 Task: Search one way flight ticket for 3 adults, 3 children in premium economy from Tinian Island: Tinian International Airport (west Tinian) to Greensboro: Piedmont Triad International Airport on 5-1-2023. Choice of flights is Westjet. Number of bags: 1 carry on bag. Price is upto 74000. Outbound departure time preference is 8:45.
Action: Mouse moved to (245, 430)
Screenshot: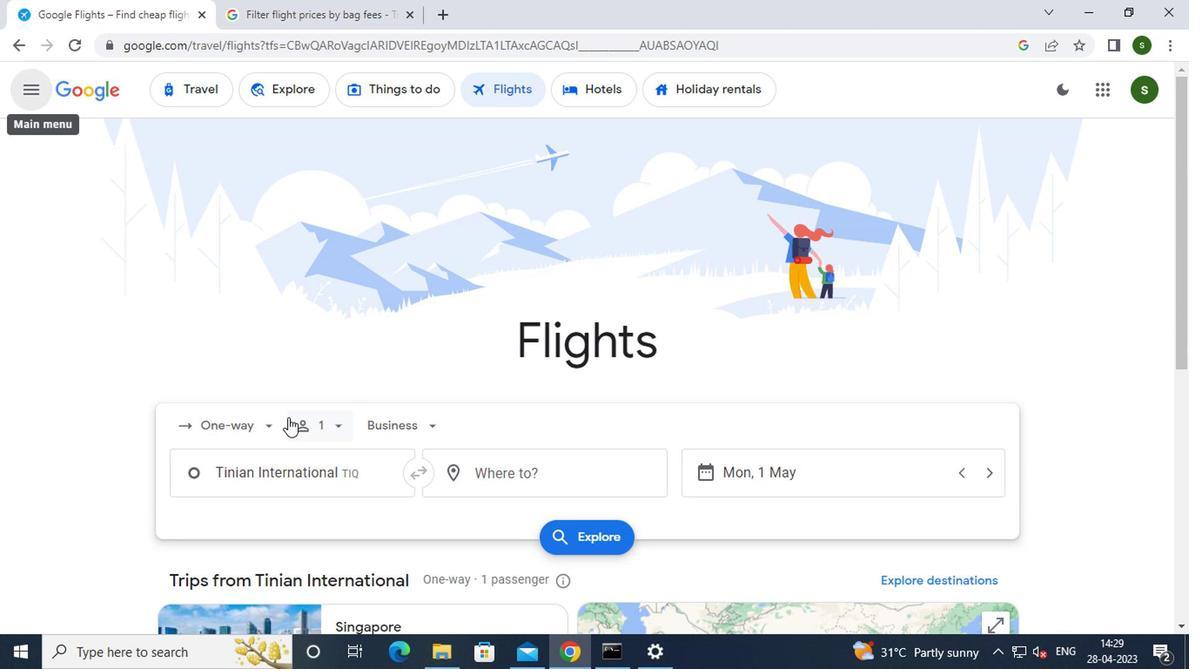 
Action: Mouse pressed left at (245, 430)
Screenshot: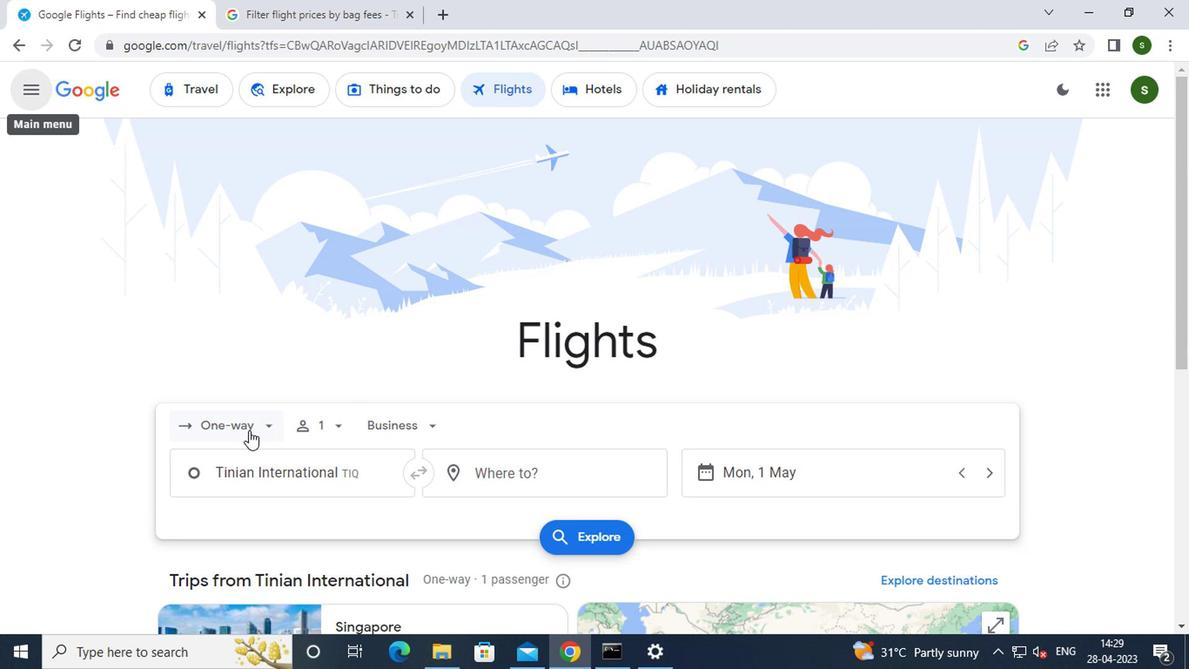
Action: Mouse moved to (256, 501)
Screenshot: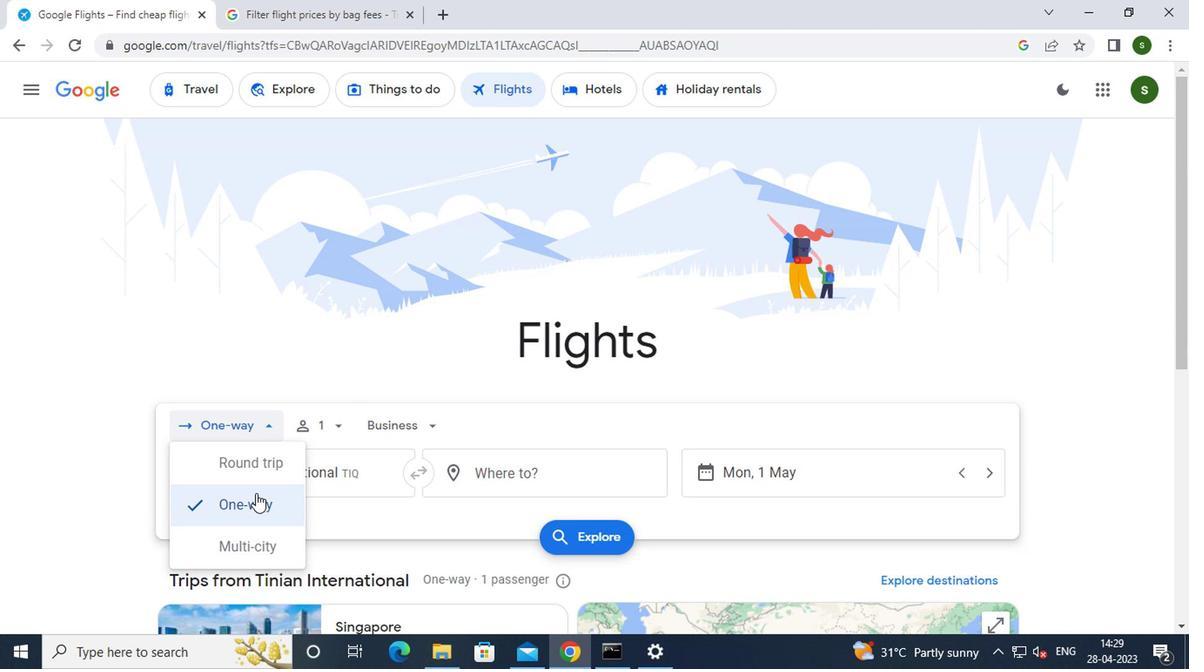 
Action: Mouse pressed left at (256, 501)
Screenshot: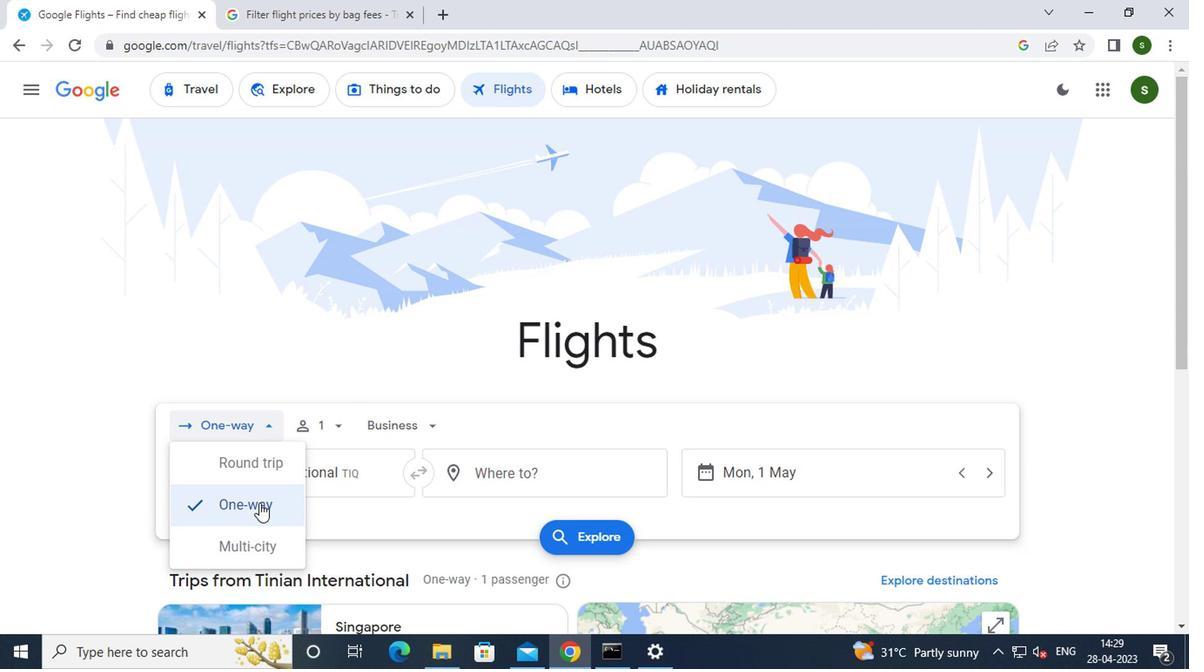 
Action: Mouse moved to (333, 421)
Screenshot: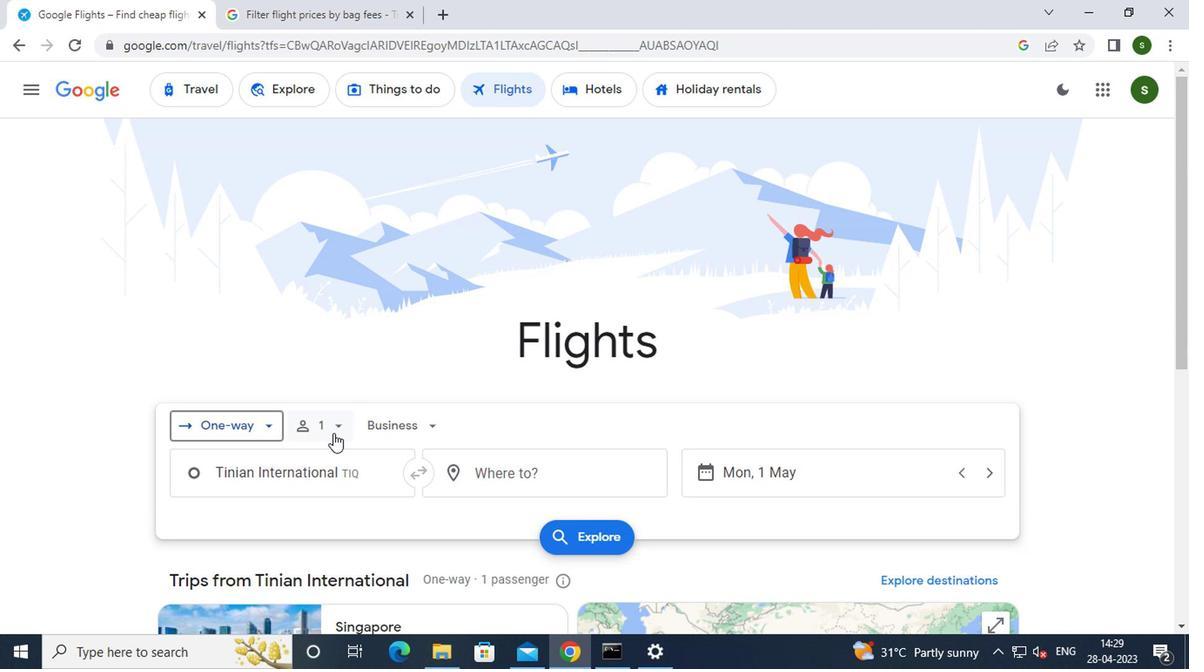 
Action: Mouse pressed left at (333, 421)
Screenshot: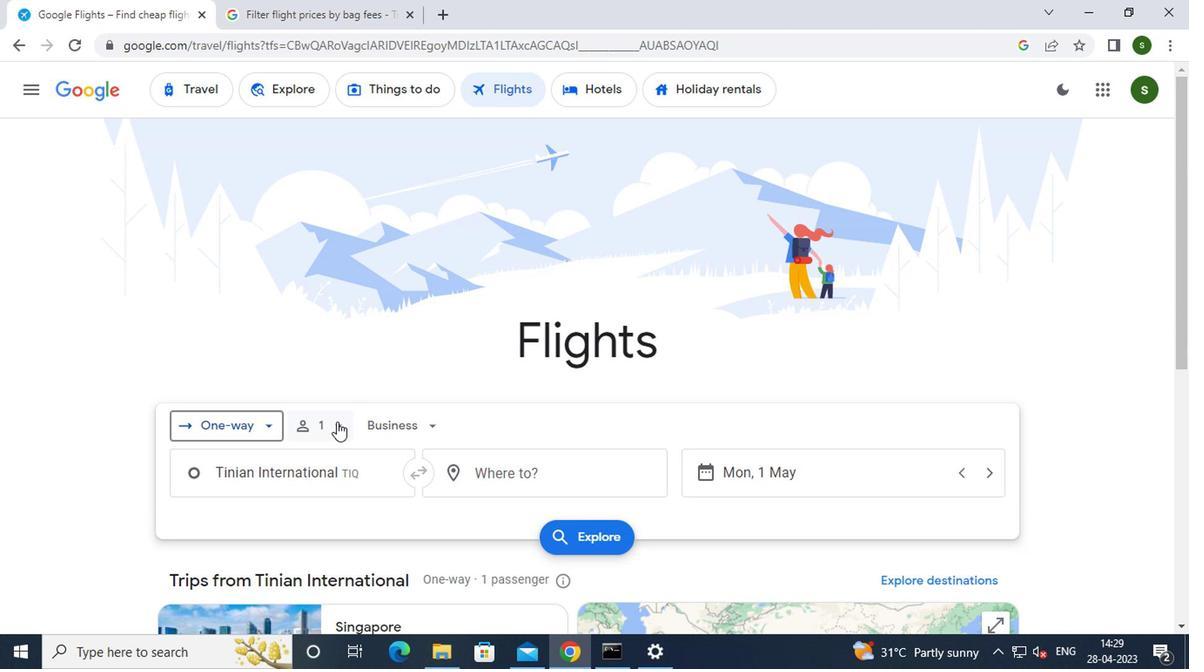 
Action: Mouse moved to (470, 465)
Screenshot: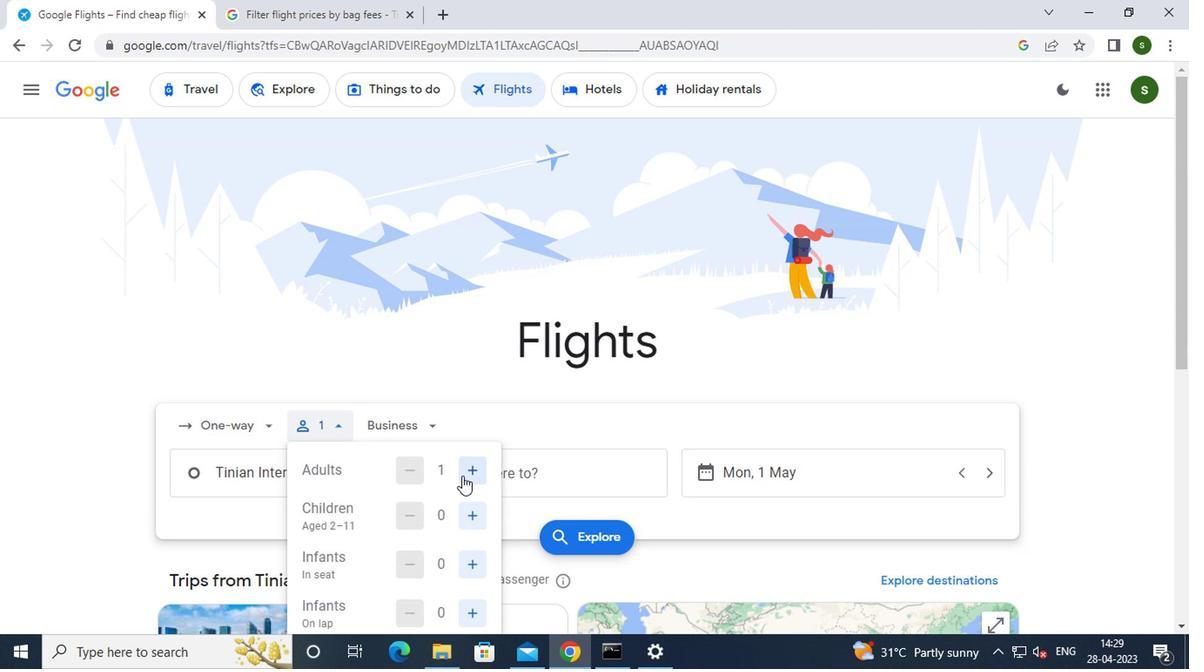 
Action: Mouse pressed left at (470, 465)
Screenshot: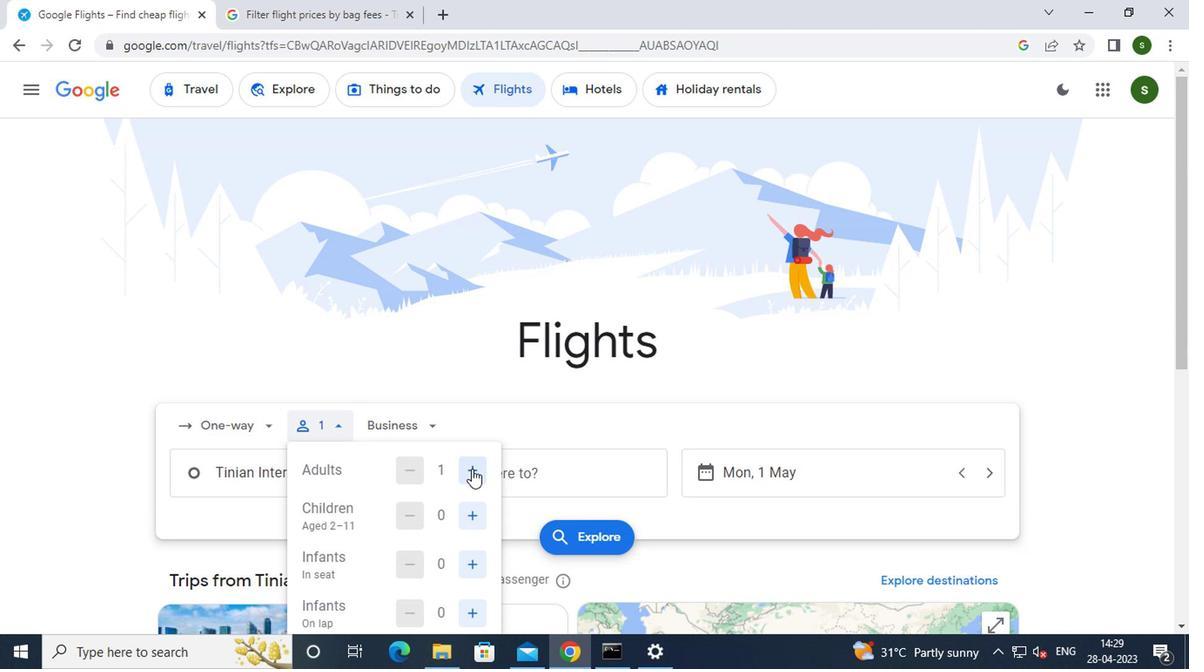 
Action: Mouse pressed left at (470, 465)
Screenshot: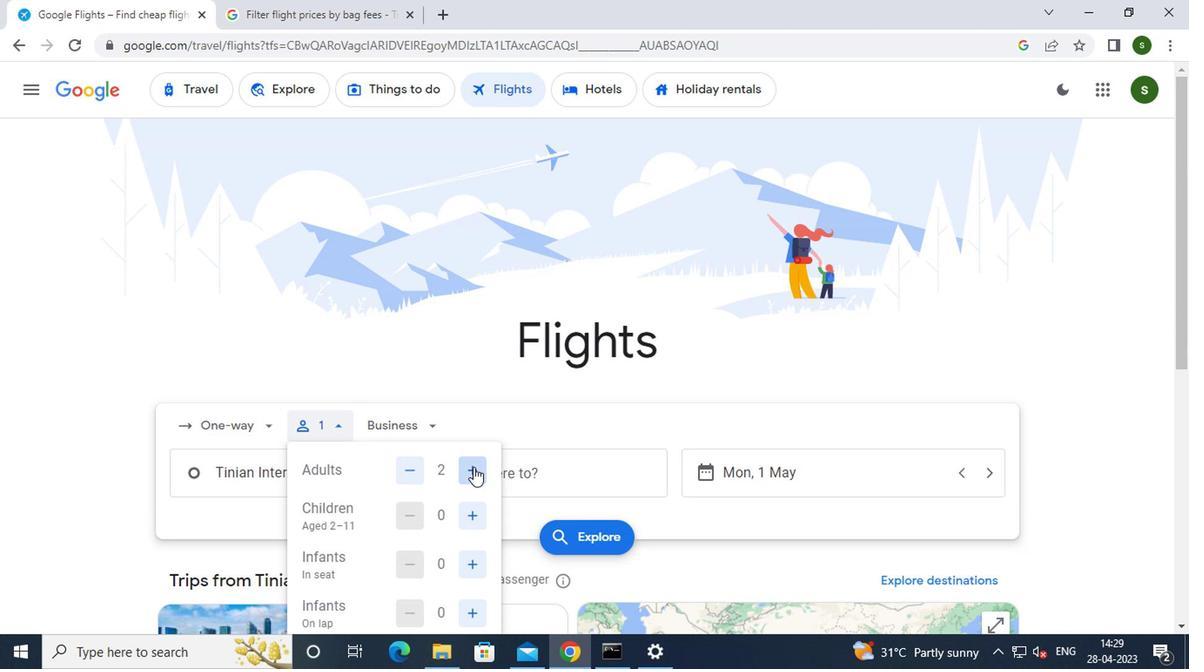 
Action: Mouse moved to (466, 509)
Screenshot: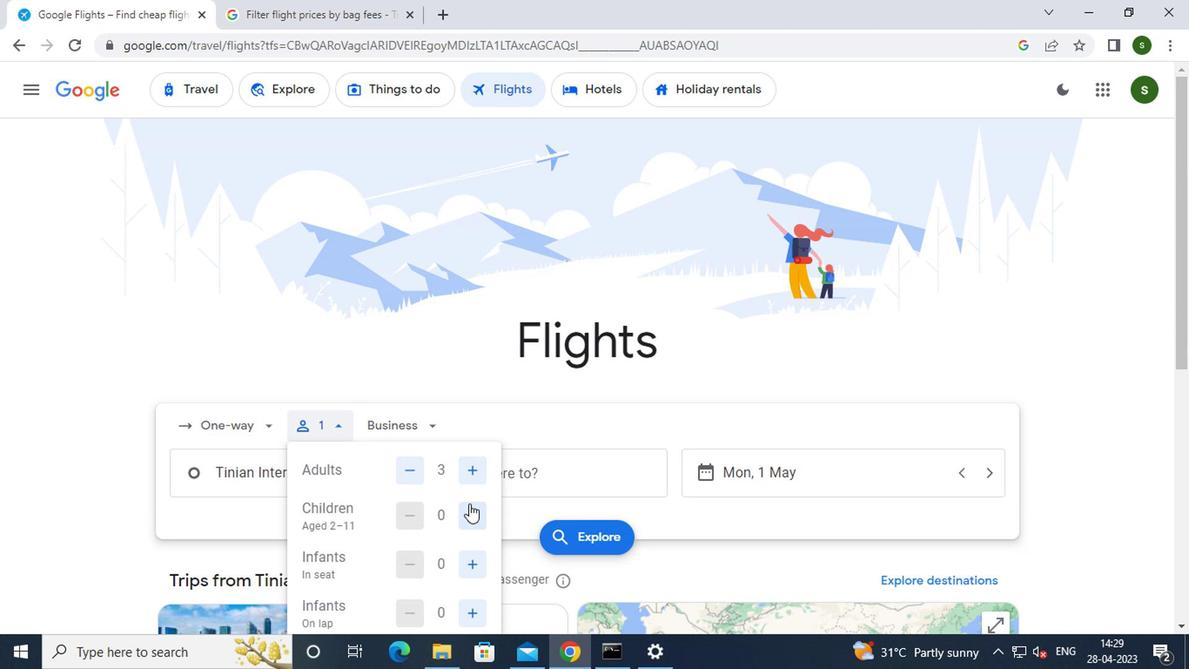 
Action: Mouse pressed left at (466, 509)
Screenshot: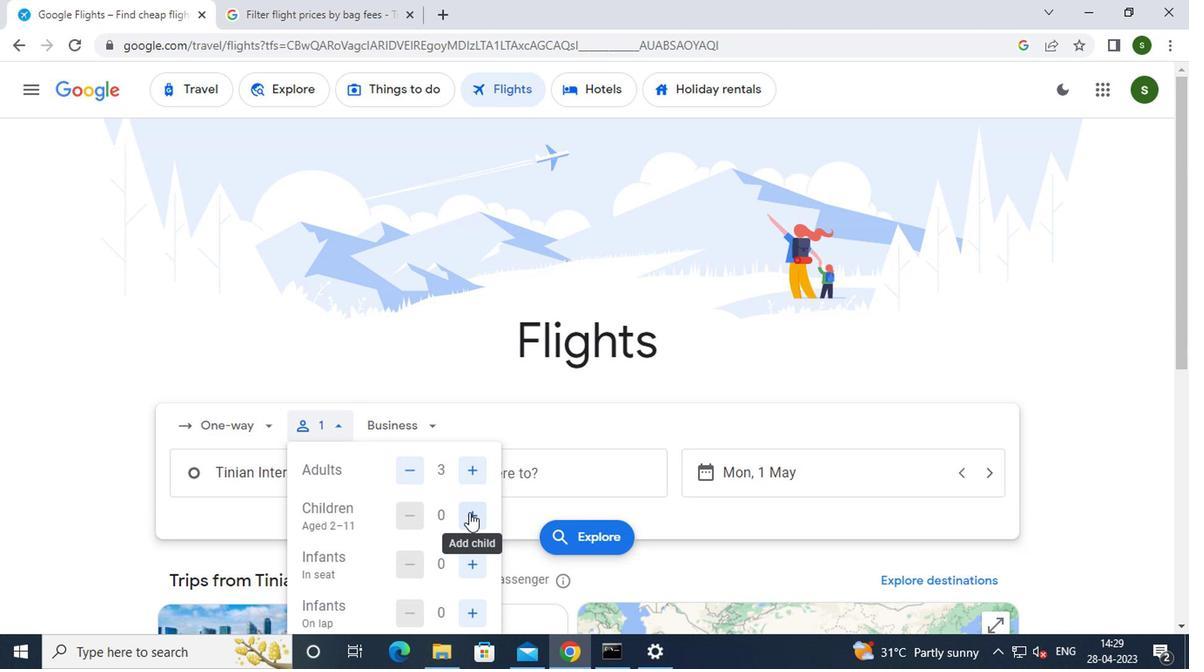 
Action: Mouse pressed left at (466, 509)
Screenshot: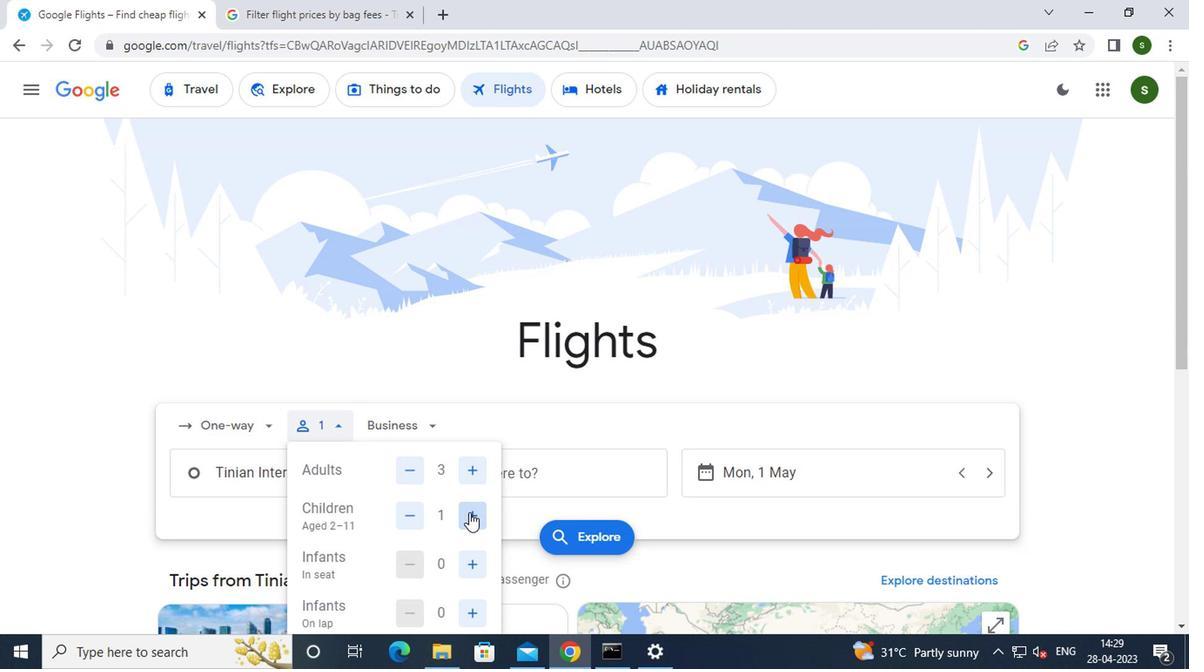 
Action: Mouse pressed left at (466, 509)
Screenshot: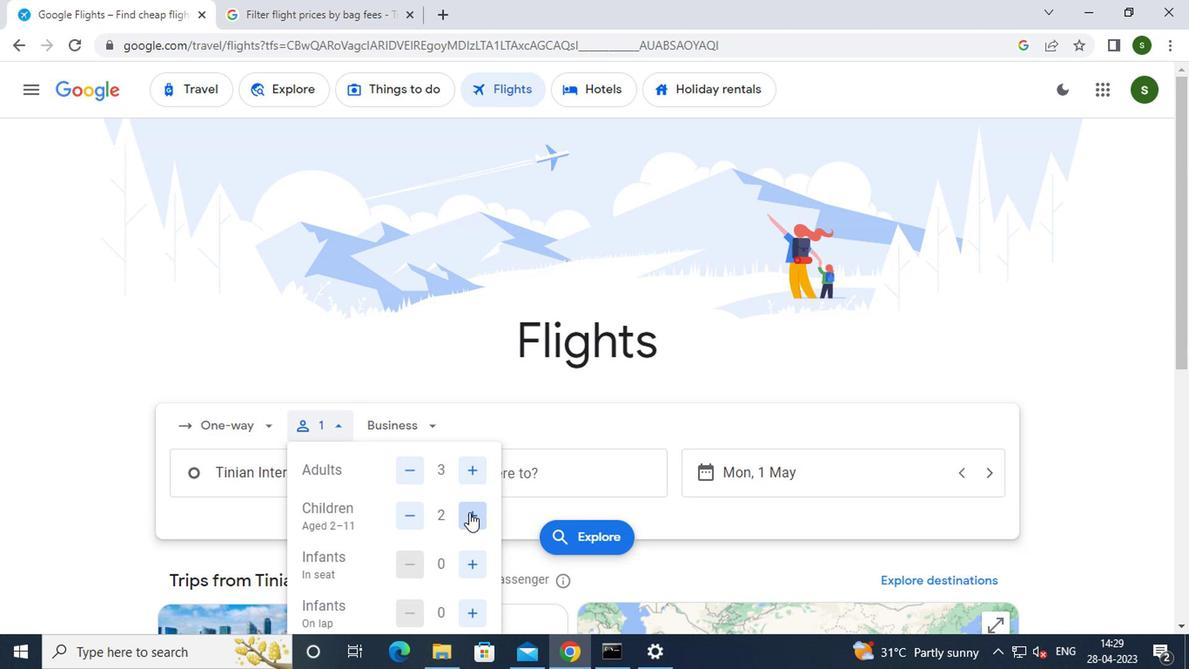 
Action: Mouse moved to (432, 422)
Screenshot: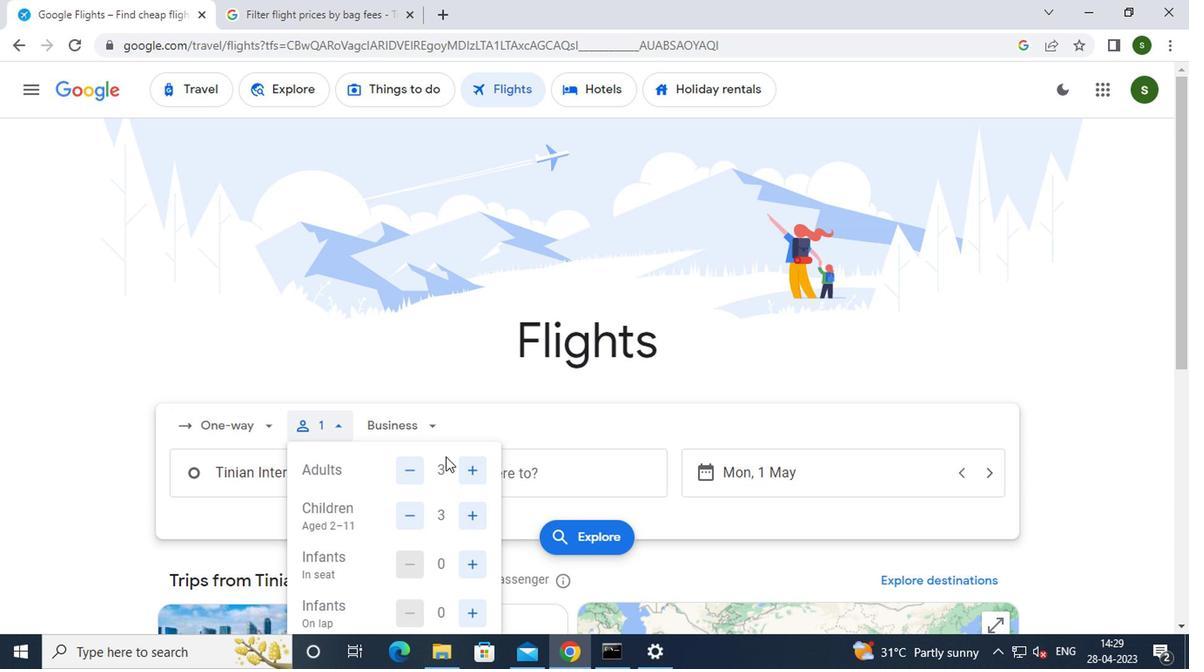 
Action: Mouse pressed left at (432, 422)
Screenshot: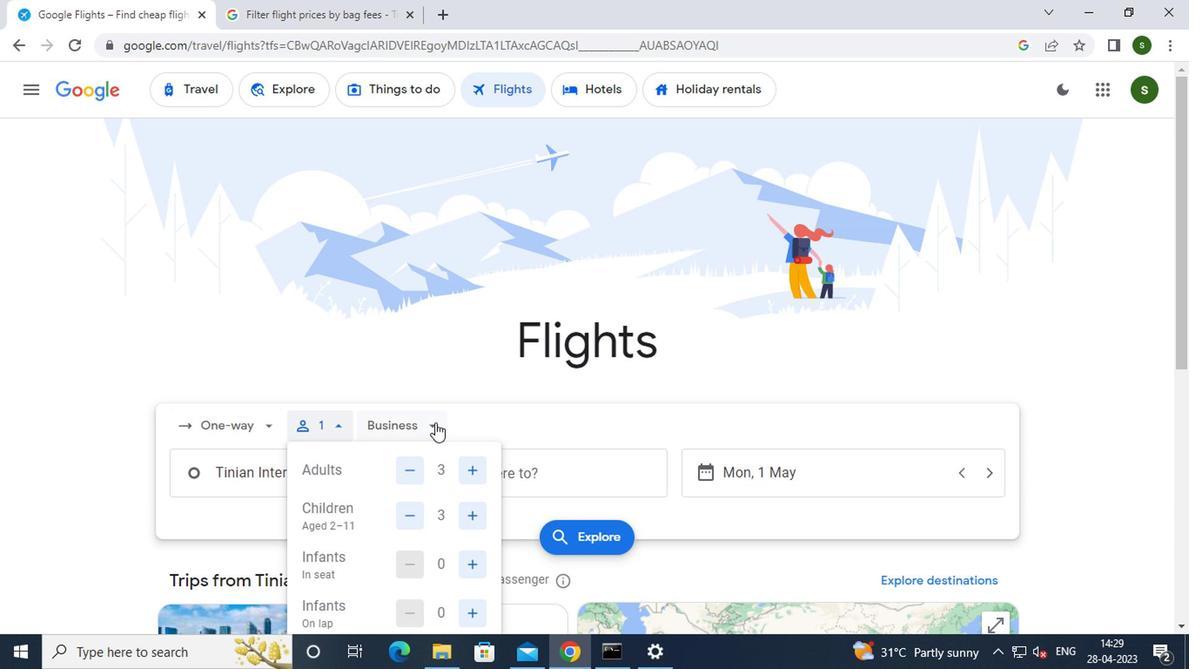 
Action: Mouse moved to (458, 496)
Screenshot: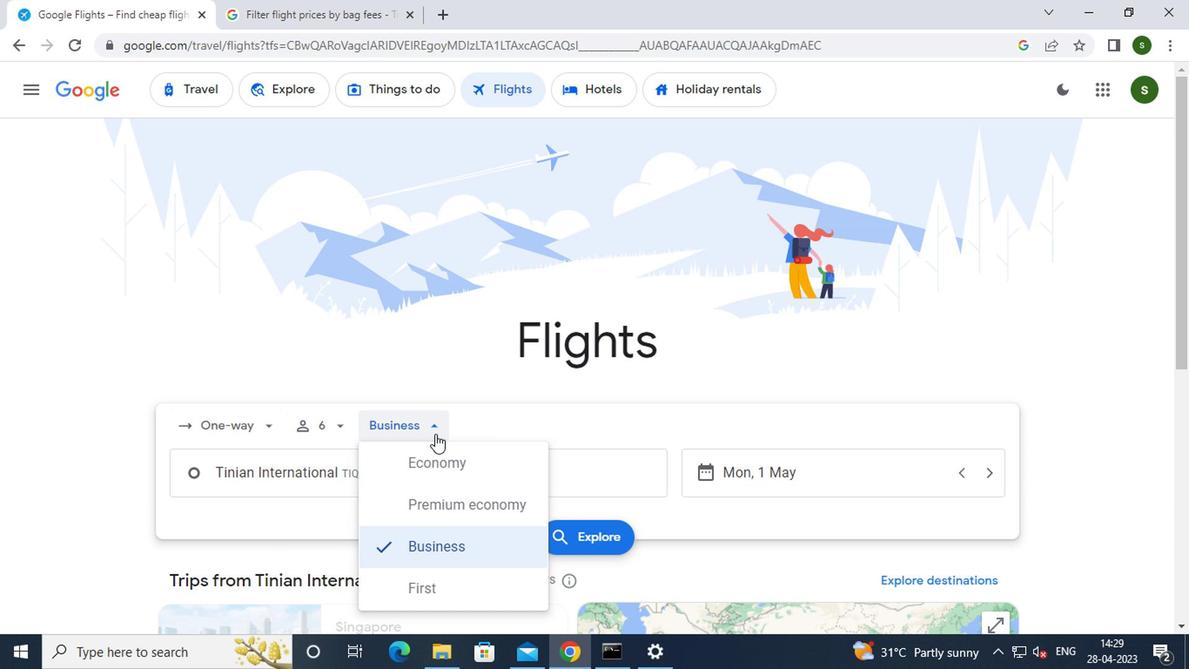 
Action: Mouse pressed left at (458, 496)
Screenshot: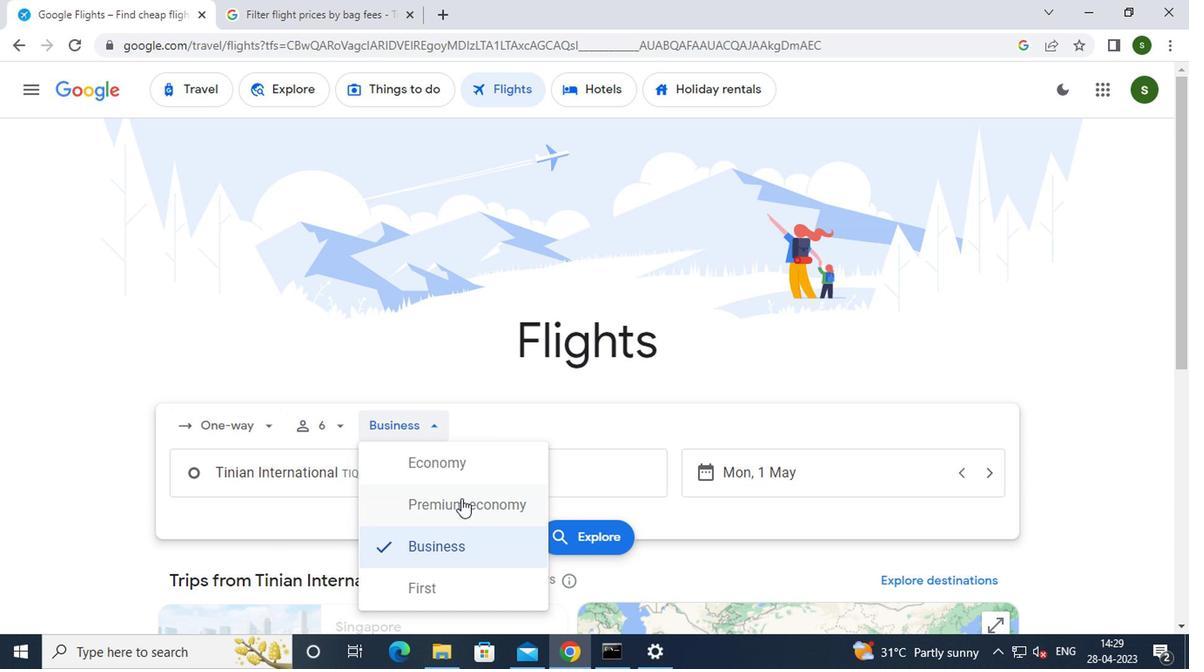 
Action: Mouse moved to (358, 472)
Screenshot: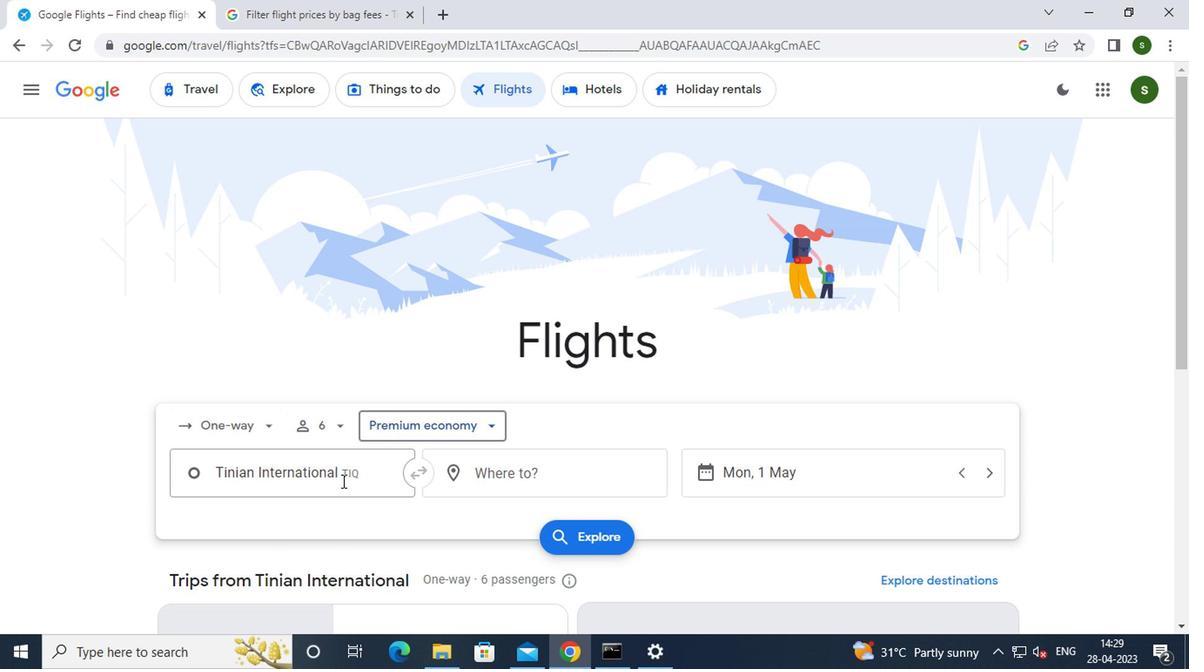 
Action: Mouse pressed left at (358, 472)
Screenshot: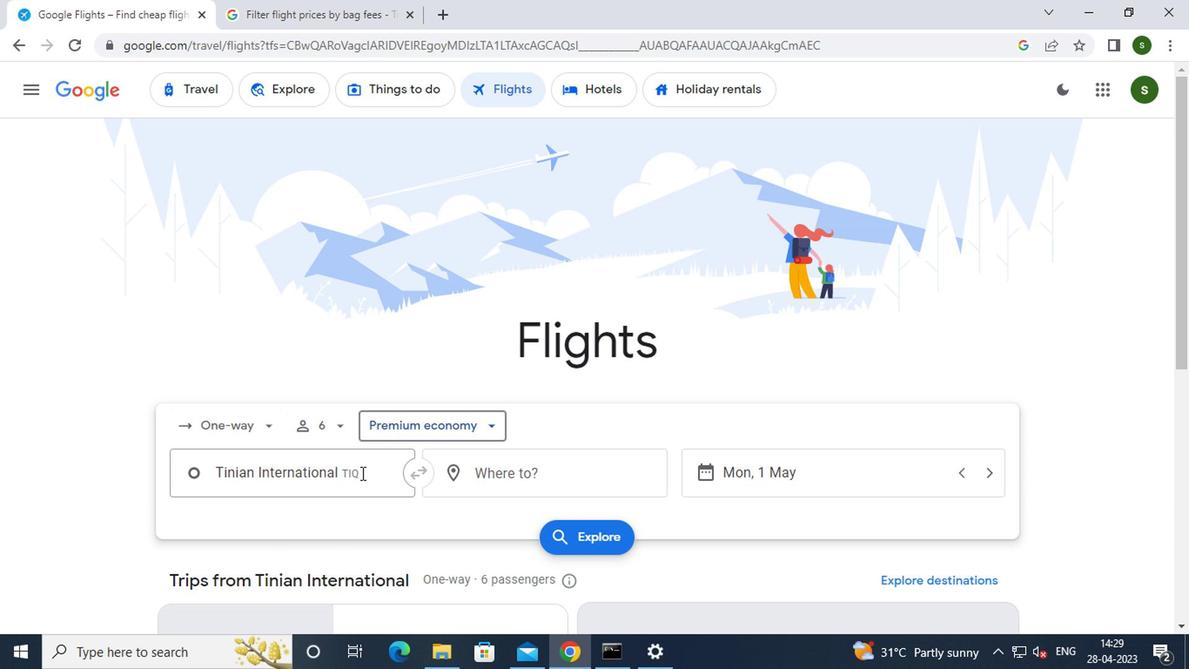 
Action: Key pressed <Key.backspace><Key.caps_lock>t<Key.caps_lock>i
Screenshot: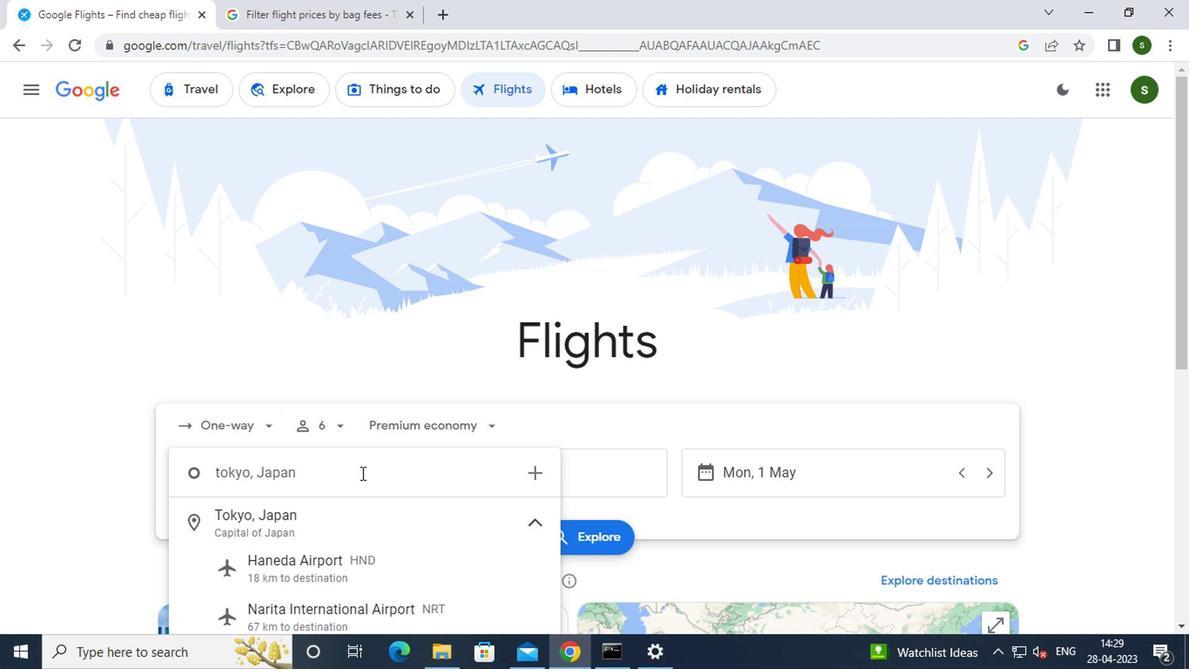 
Action: Mouse moved to (353, 510)
Screenshot: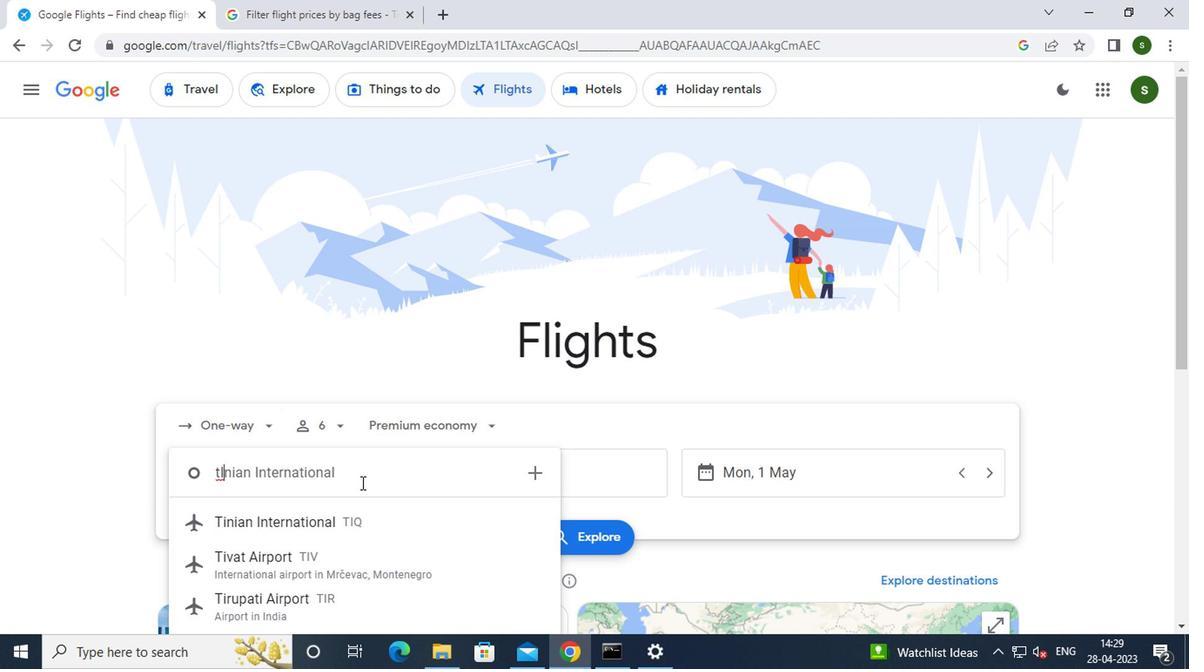 
Action: Mouse pressed left at (353, 510)
Screenshot: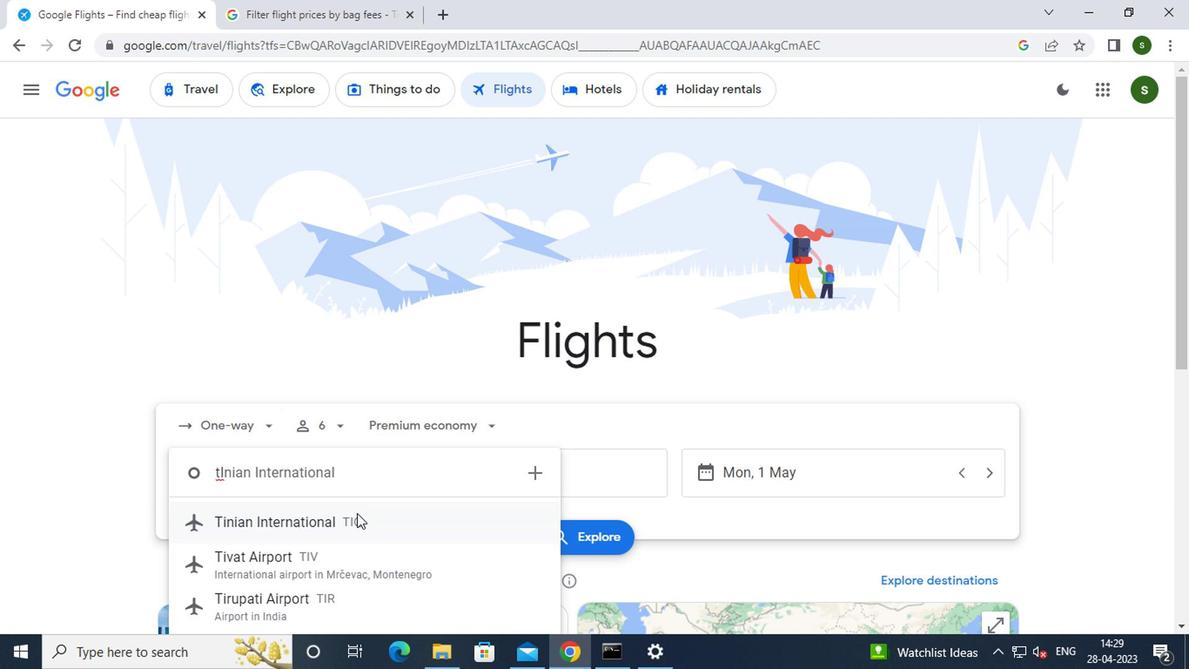 
Action: Mouse moved to (460, 472)
Screenshot: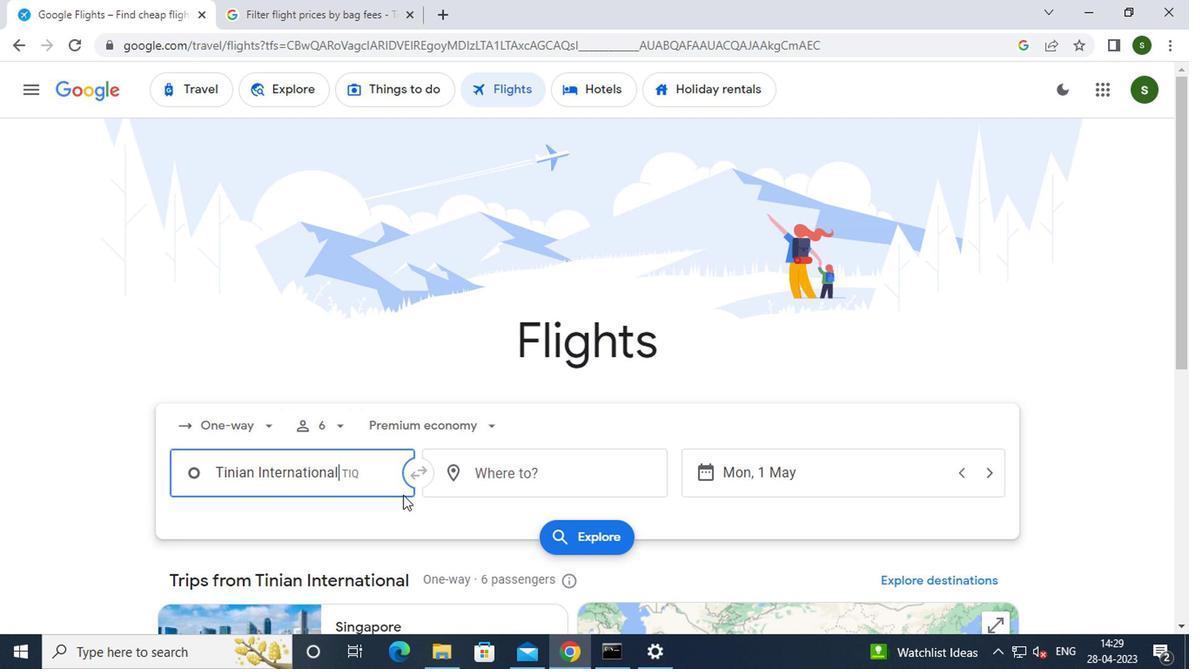 
Action: Mouse pressed left at (460, 472)
Screenshot: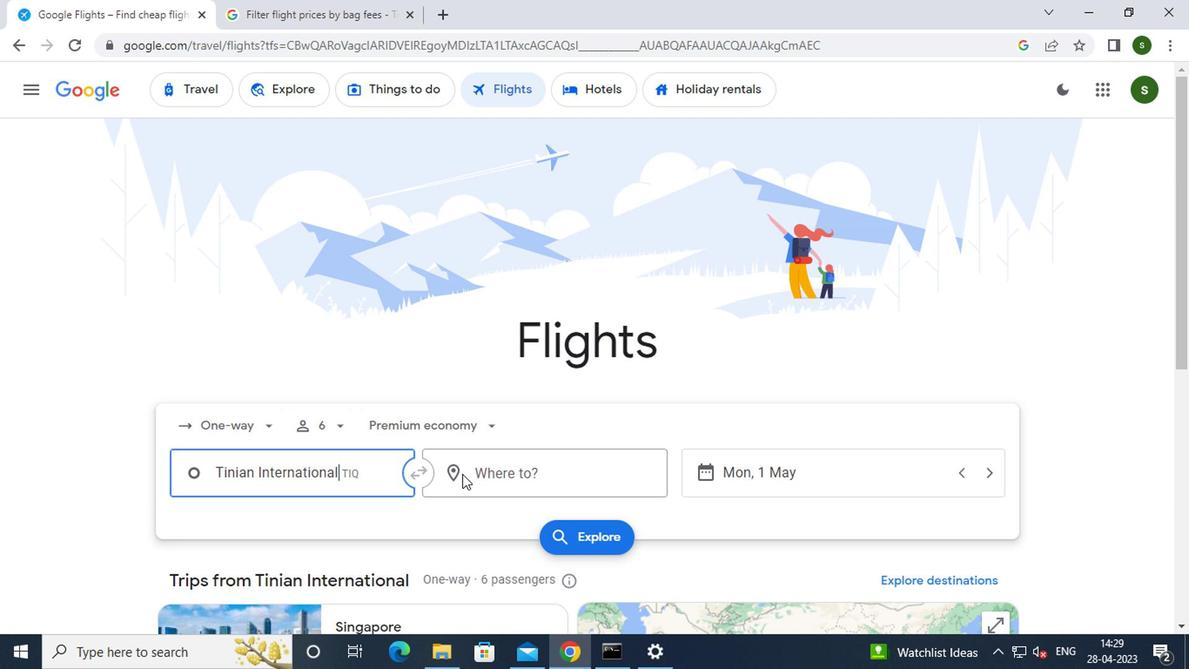 
Action: Key pressed <Key.caps_lock><Key.caps_lock>g<Key.caps_lock>reensboro
Screenshot: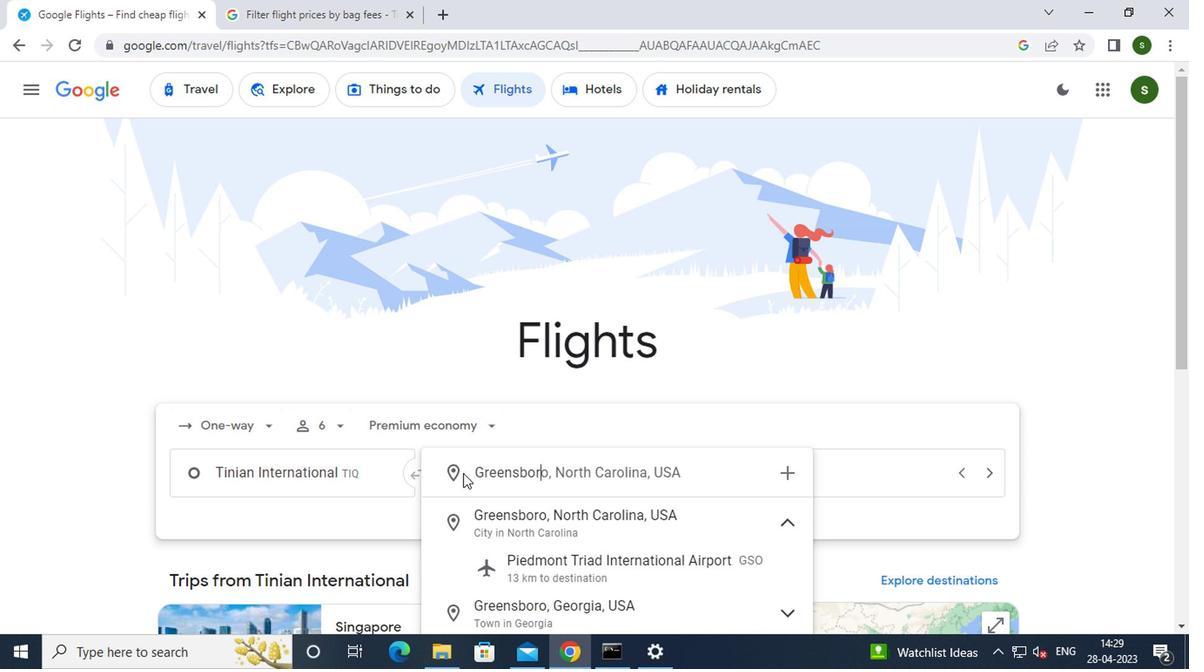 
Action: Mouse moved to (524, 565)
Screenshot: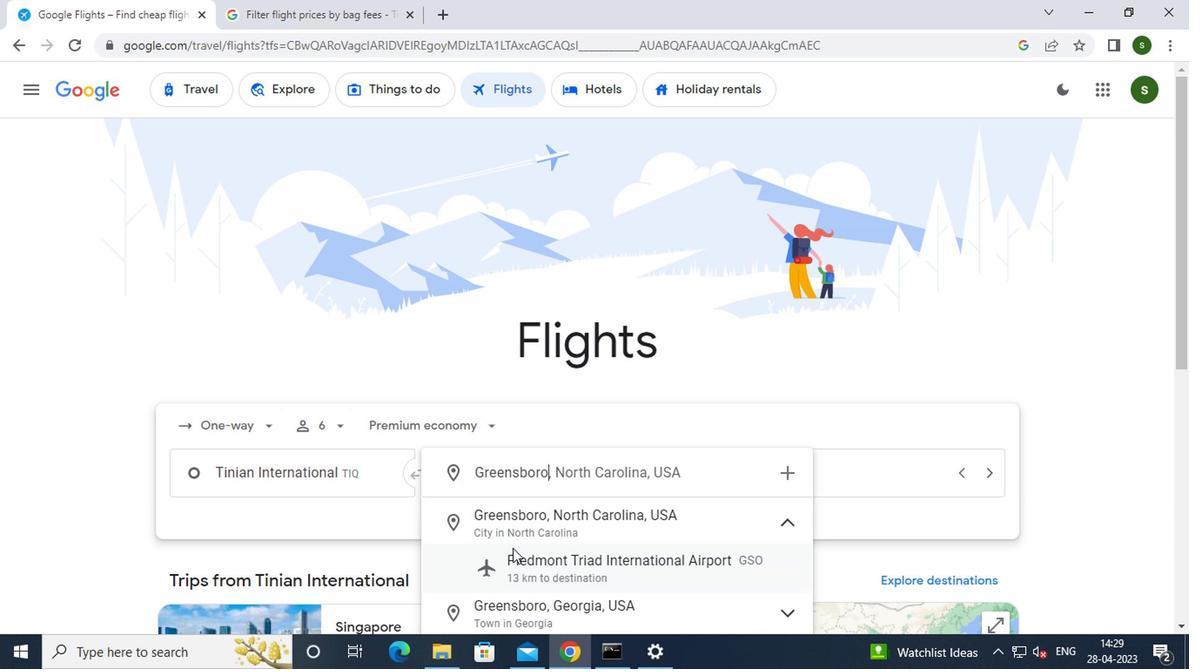 
Action: Mouse pressed left at (524, 565)
Screenshot: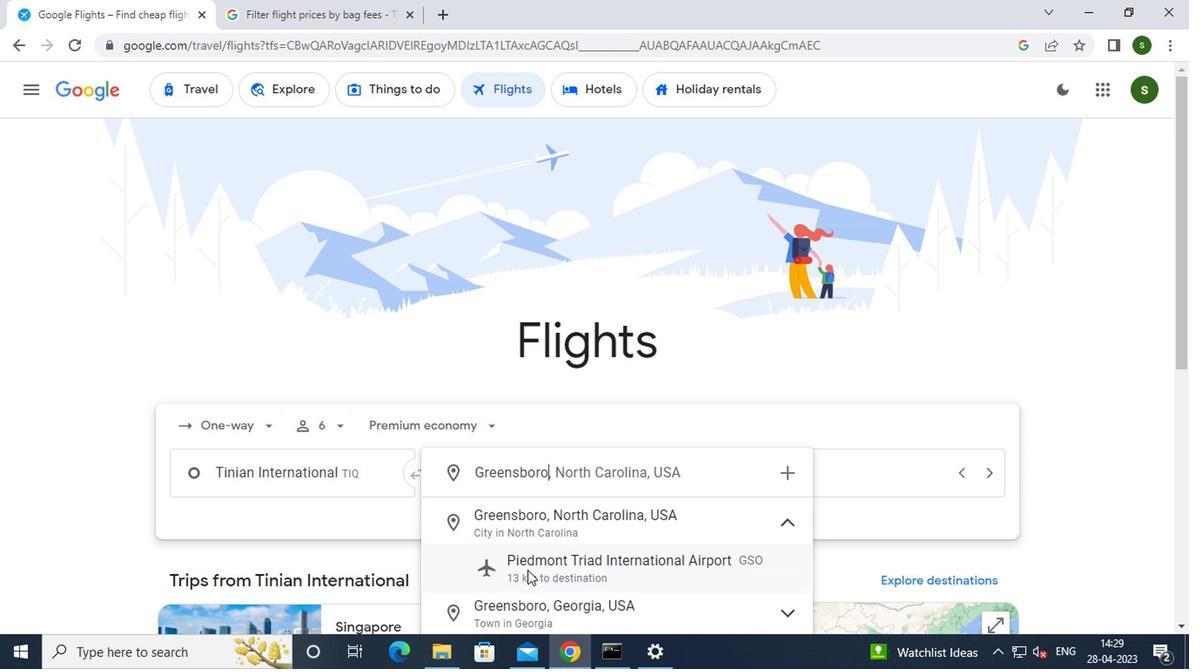 
Action: Mouse moved to (843, 480)
Screenshot: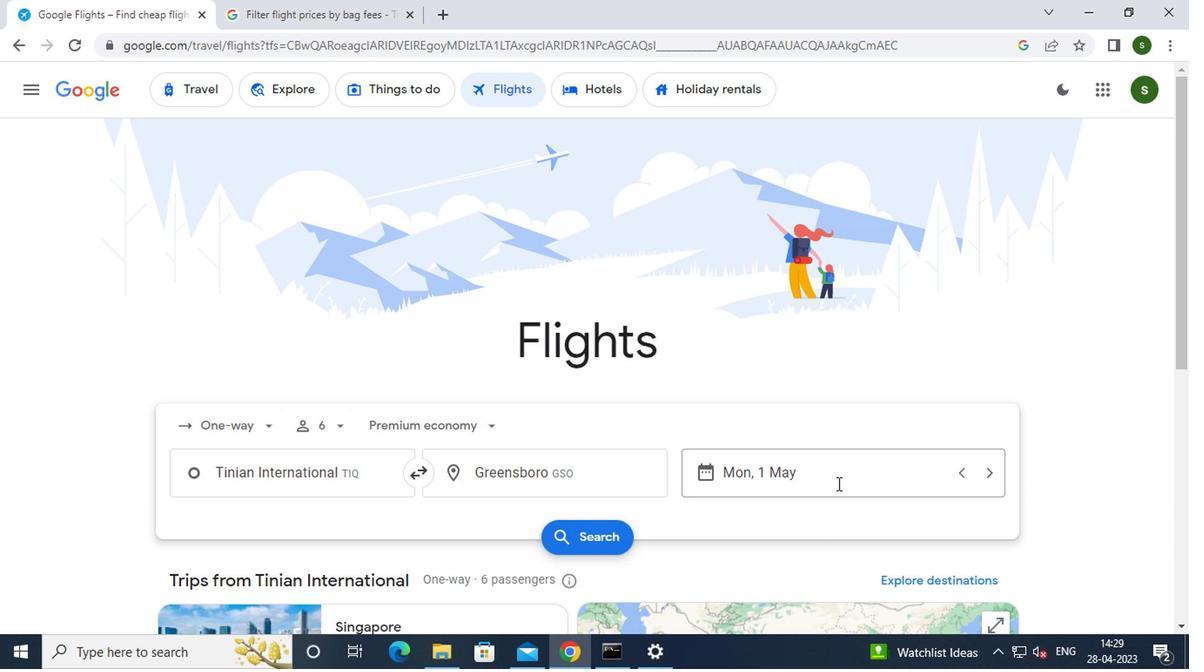 
Action: Mouse pressed left at (843, 480)
Screenshot: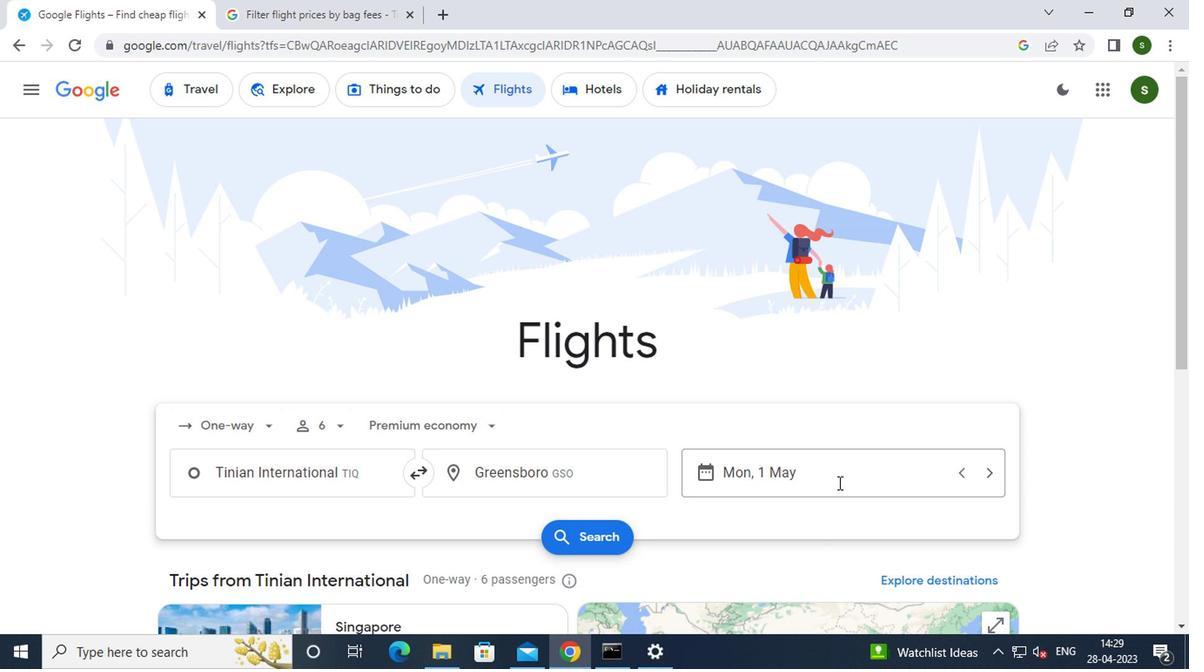 
Action: Mouse moved to (755, 305)
Screenshot: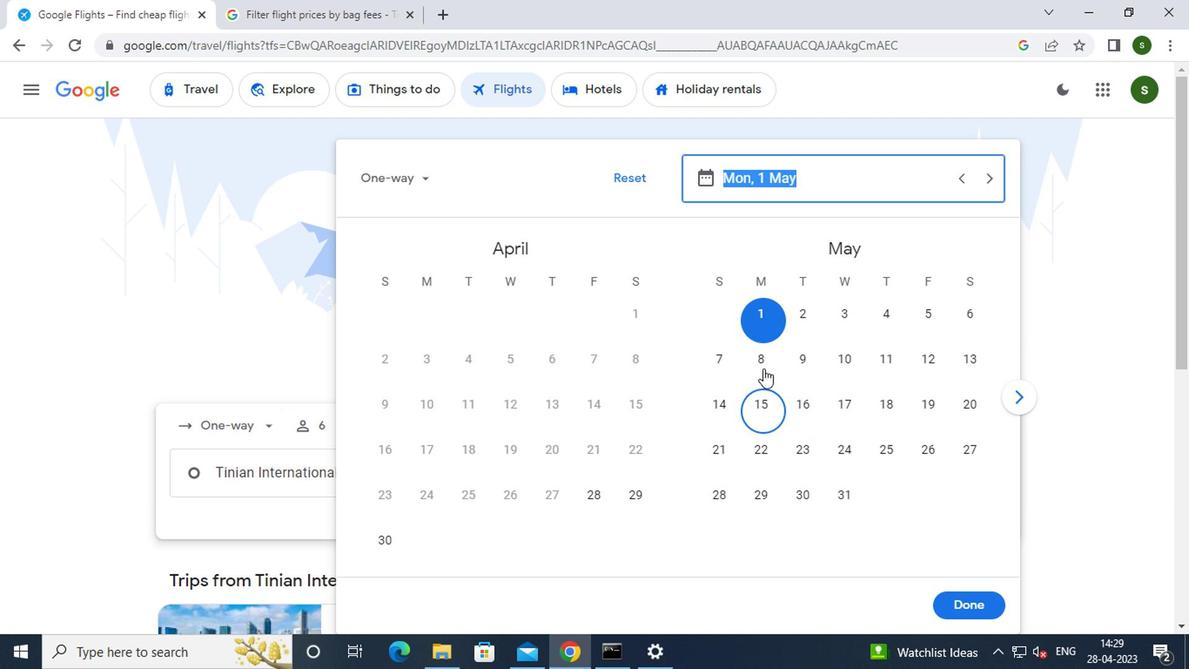 
Action: Mouse pressed left at (755, 305)
Screenshot: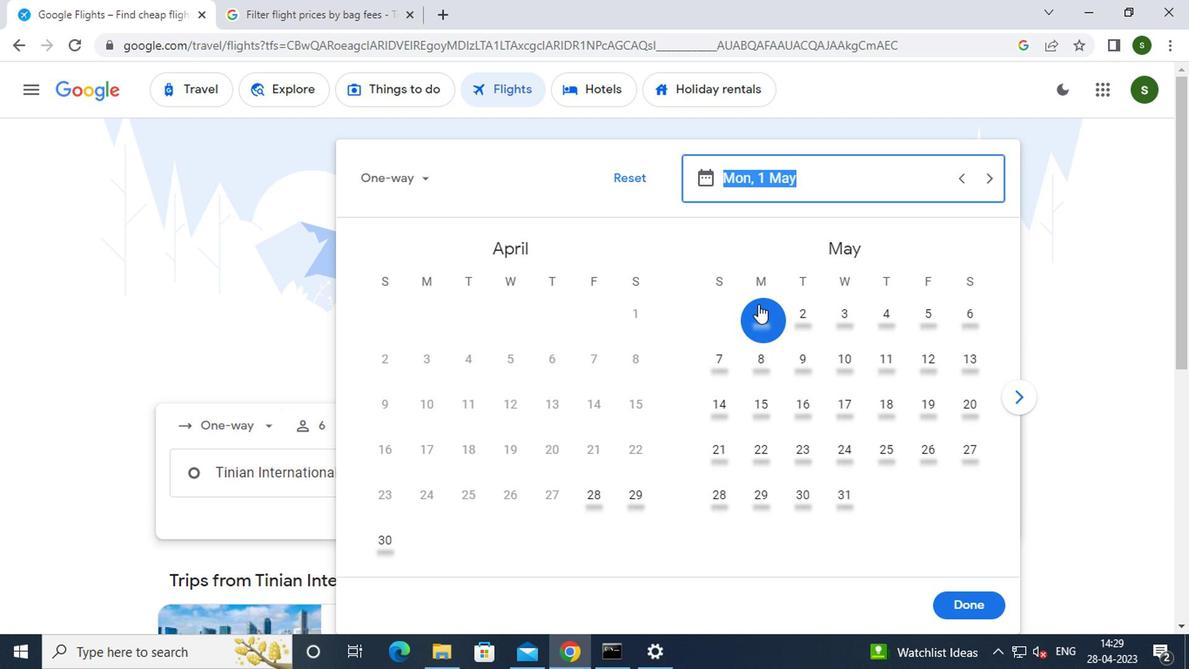 
Action: Mouse moved to (960, 593)
Screenshot: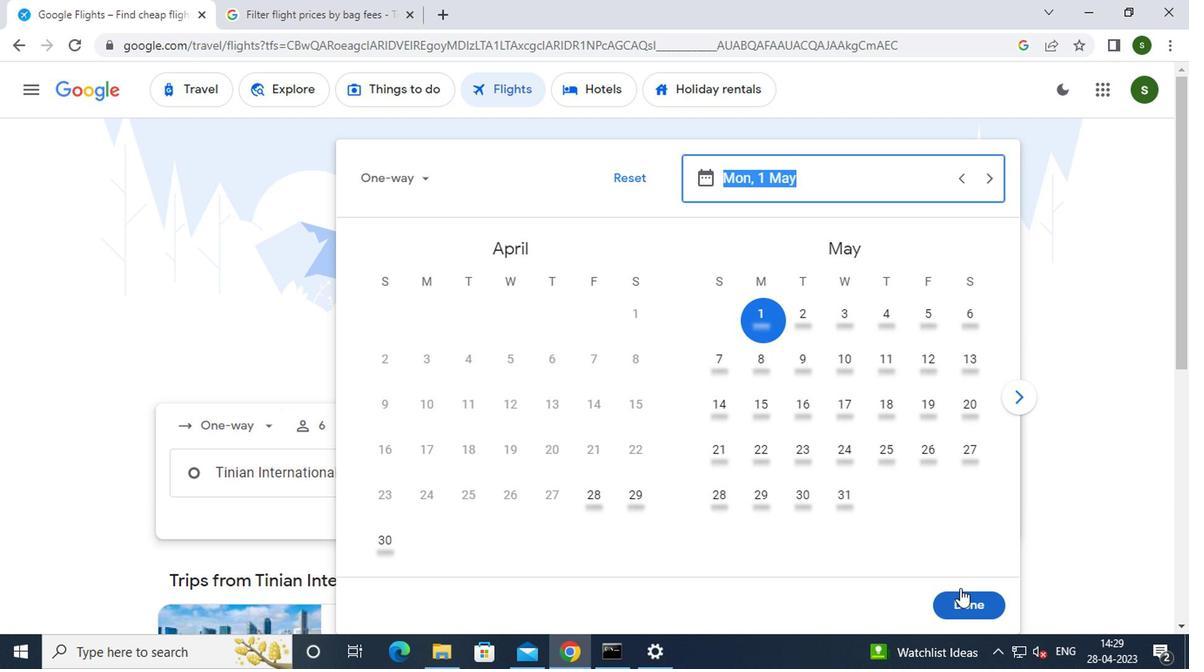 
Action: Mouse pressed left at (960, 593)
Screenshot: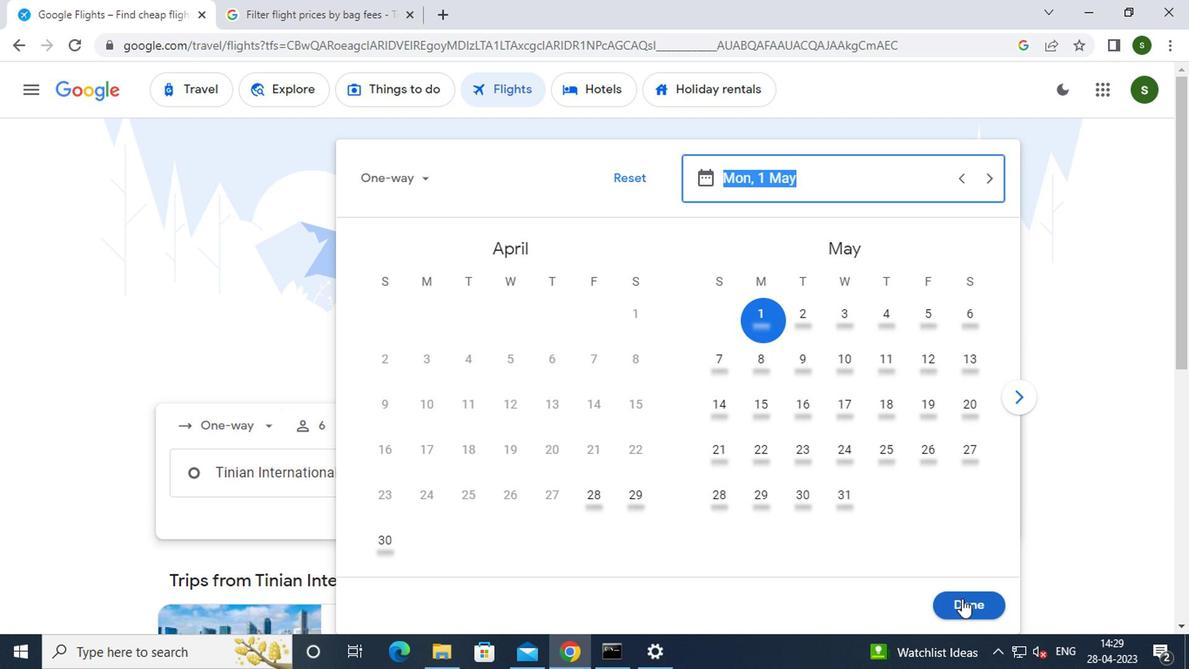
Action: Mouse moved to (572, 523)
Screenshot: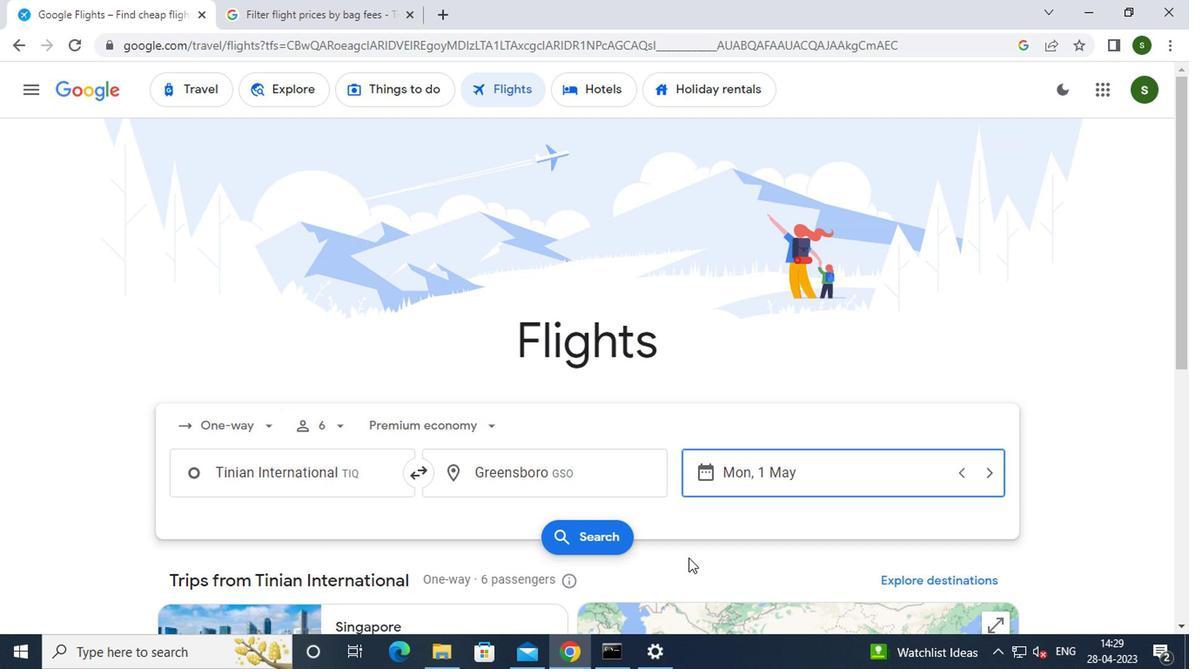 
Action: Mouse pressed left at (572, 523)
Screenshot: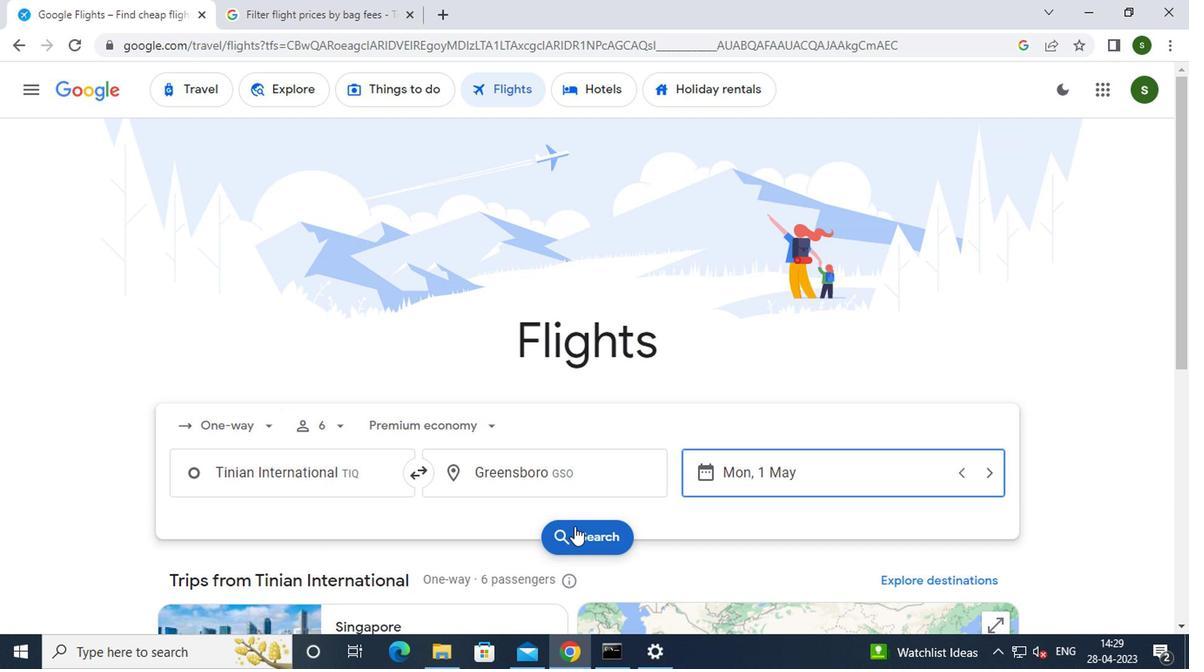 
Action: Mouse moved to (181, 250)
Screenshot: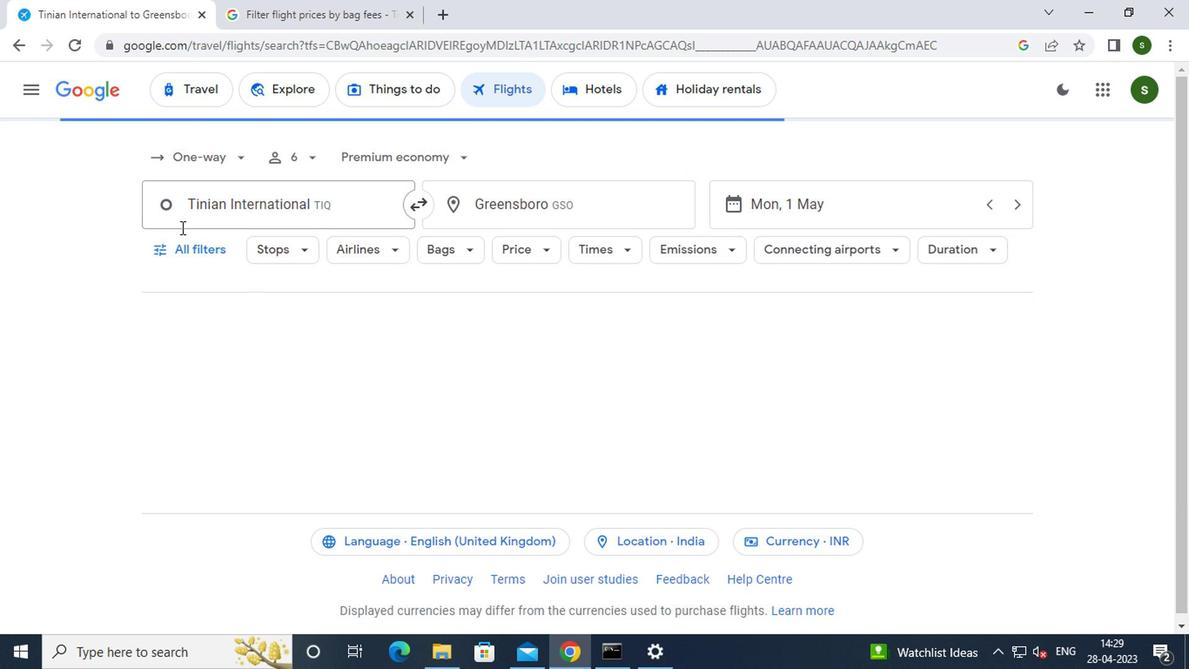 
Action: Mouse pressed left at (181, 250)
Screenshot: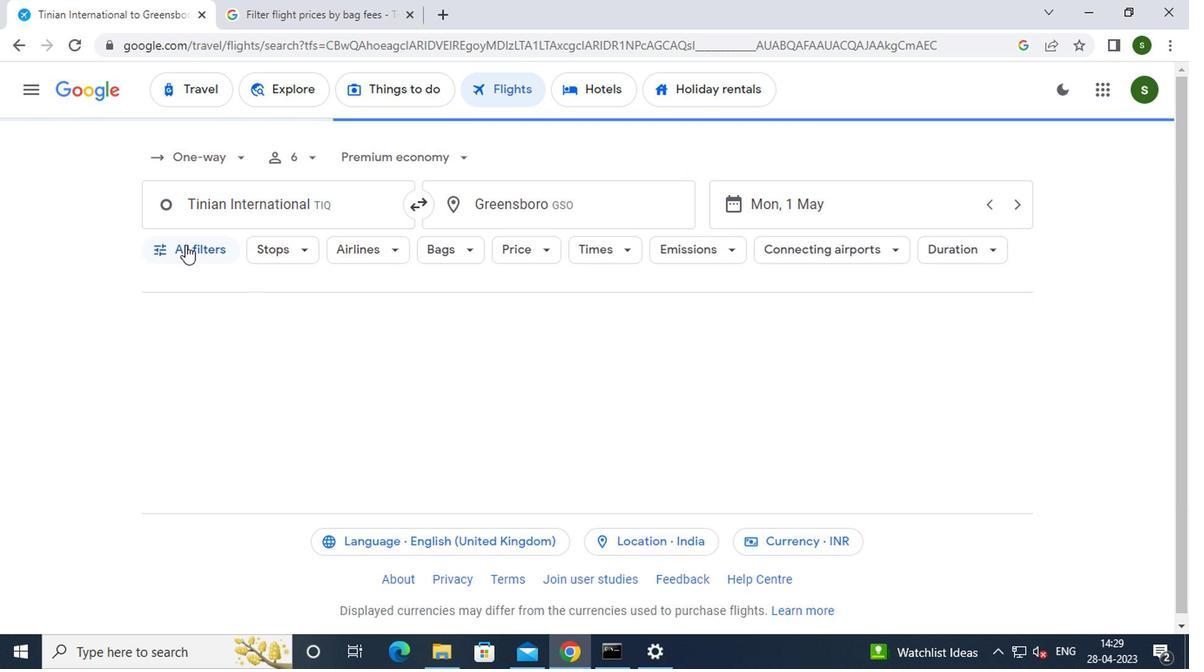 
Action: Mouse moved to (366, 379)
Screenshot: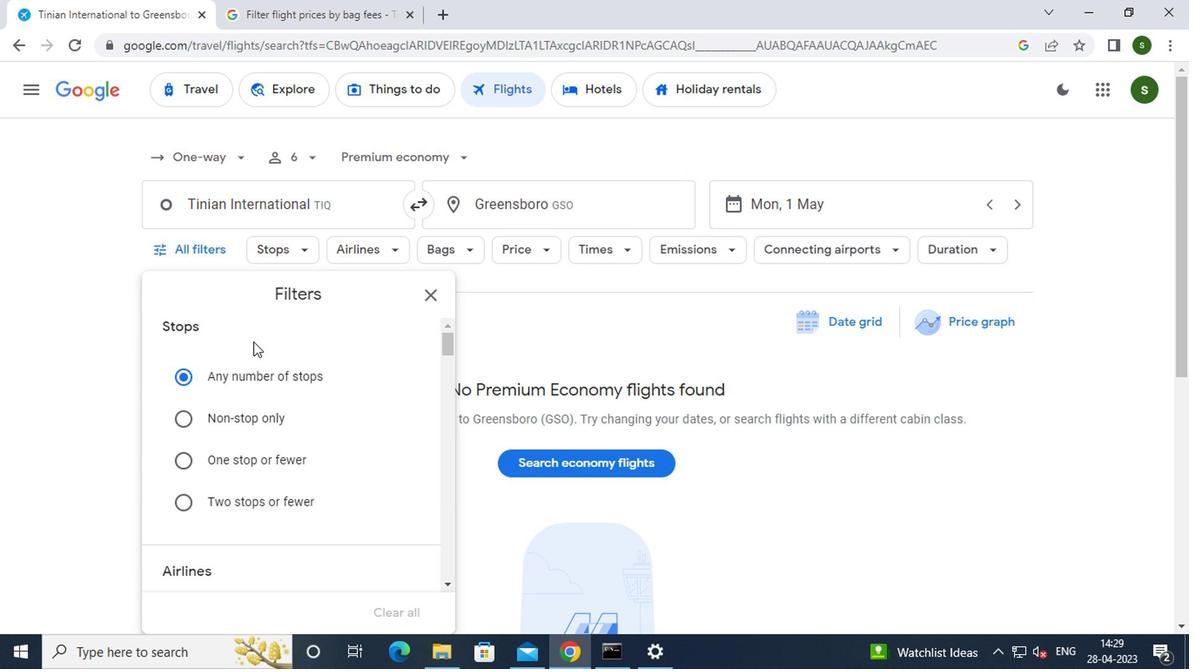 
Action: Mouse scrolled (366, 378) with delta (0, -1)
Screenshot: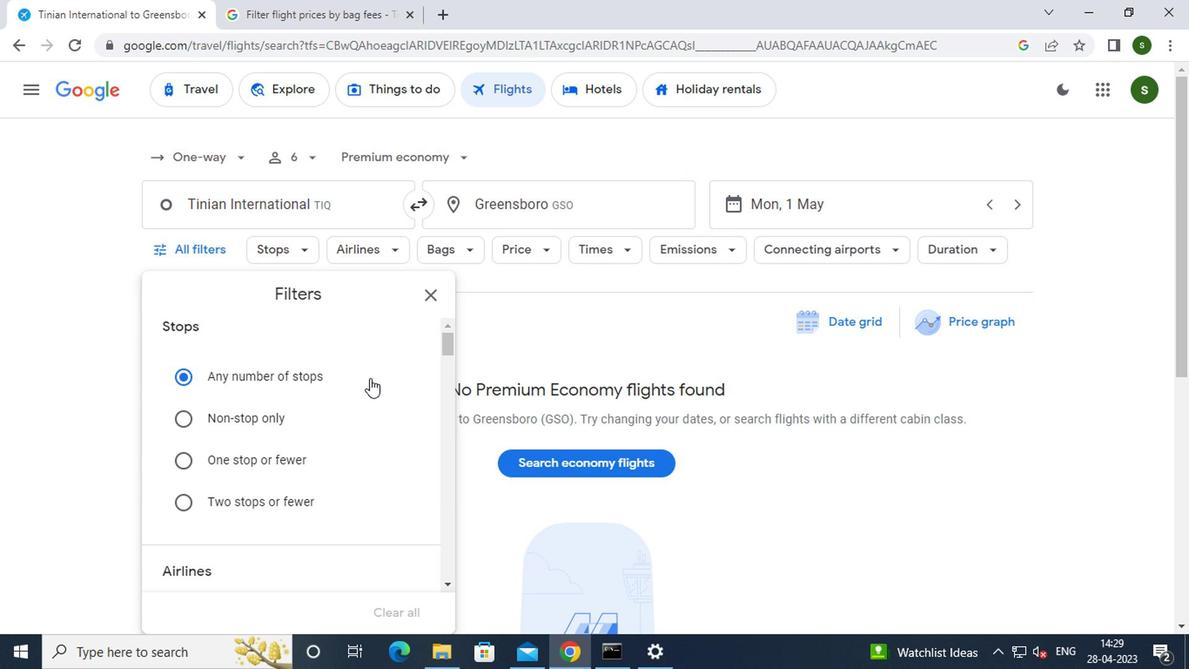 
Action: Mouse scrolled (366, 378) with delta (0, -1)
Screenshot: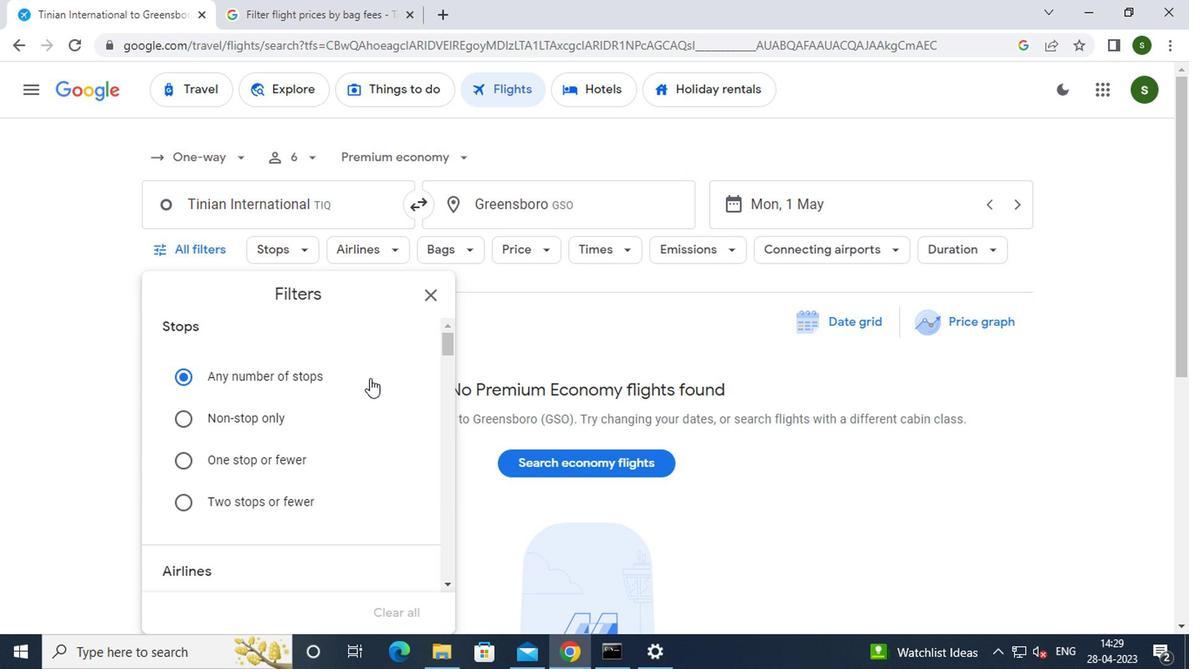 
Action: Mouse moved to (398, 441)
Screenshot: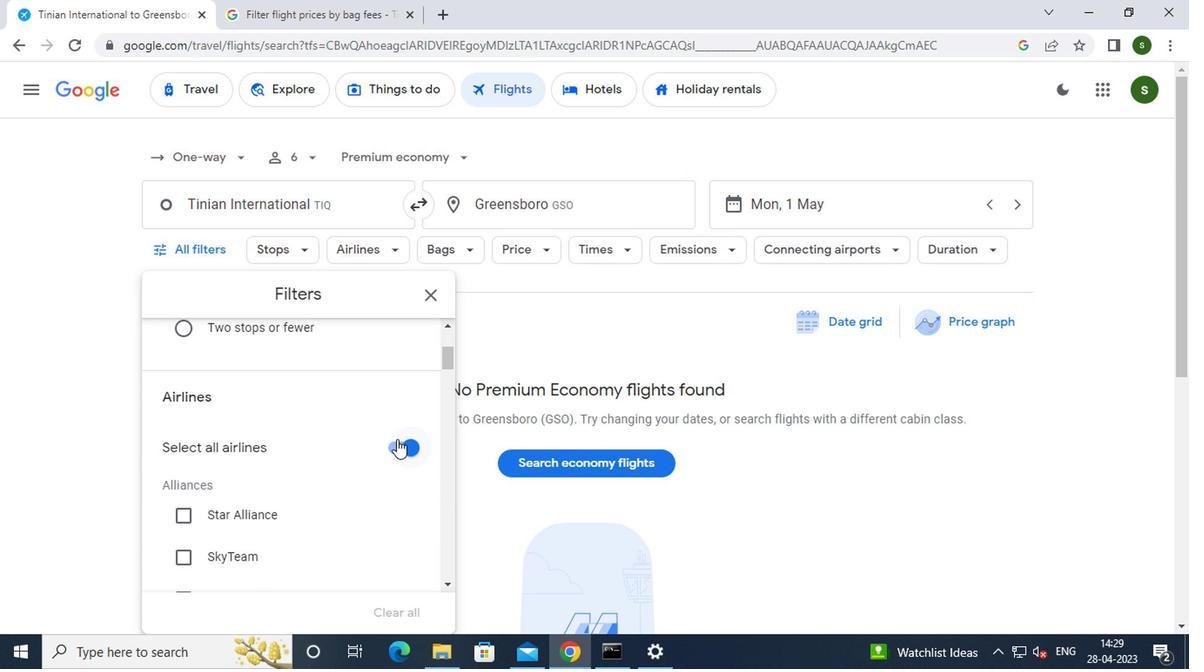 
Action: Mouse pressed left at (398, 441)
Screenshot: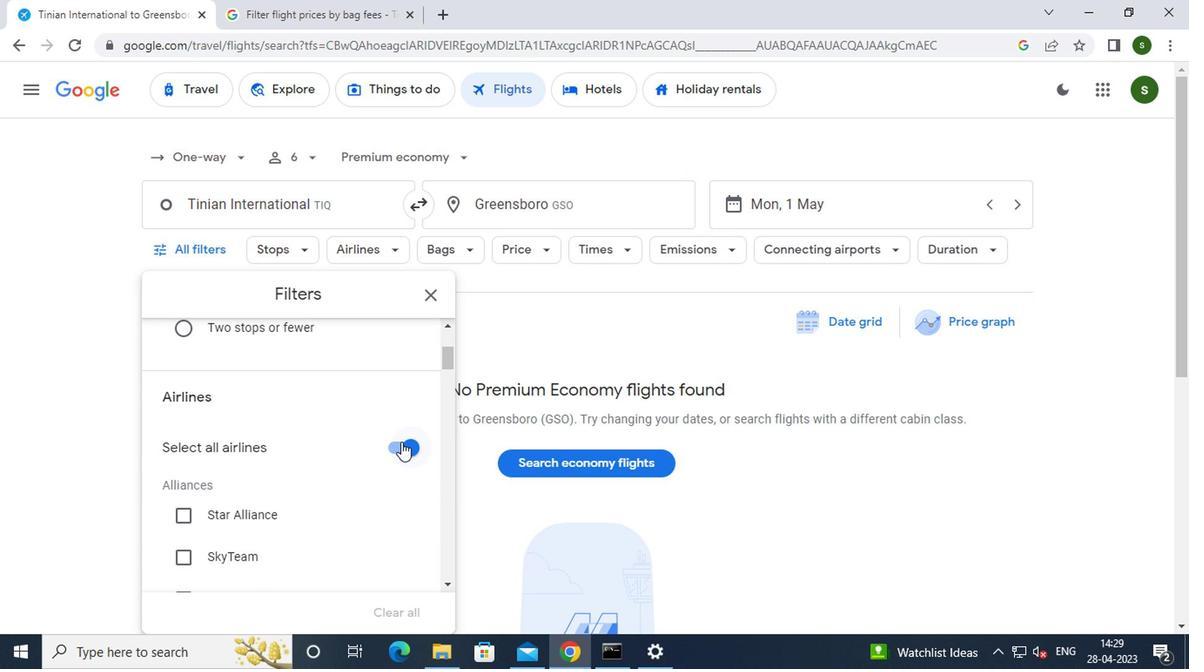 
Action: Mouse moved to (349, 400)
Screenshot: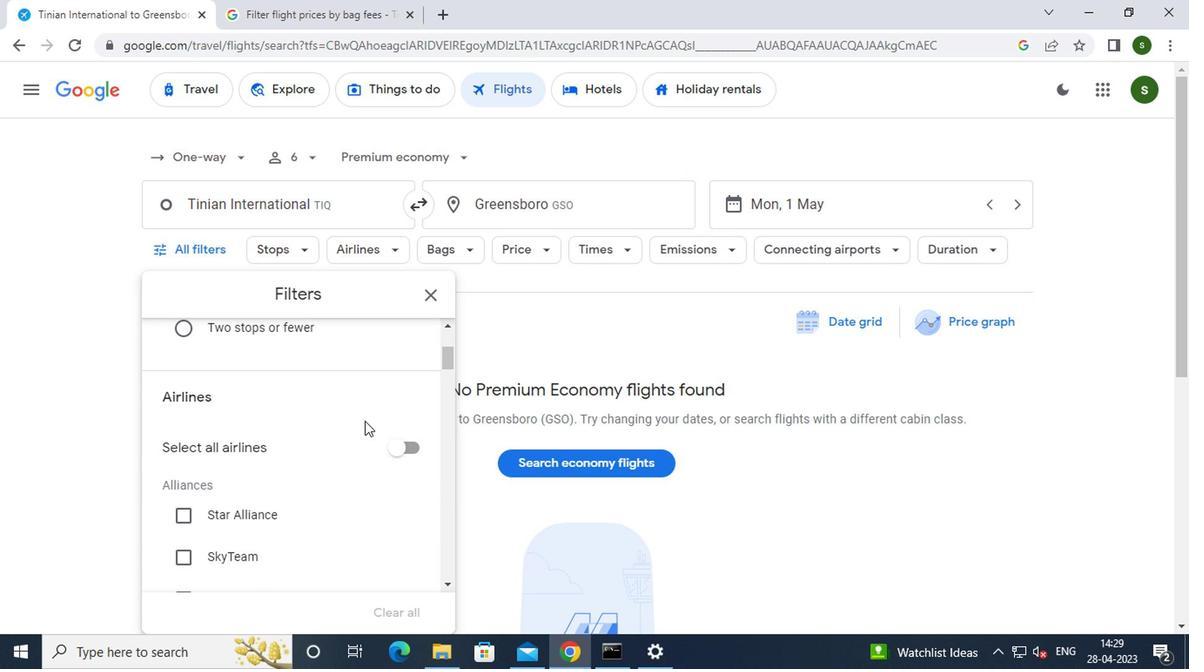 
Action: Mouse scrolled (349, 400) with delta (0, 0)
Screenshot: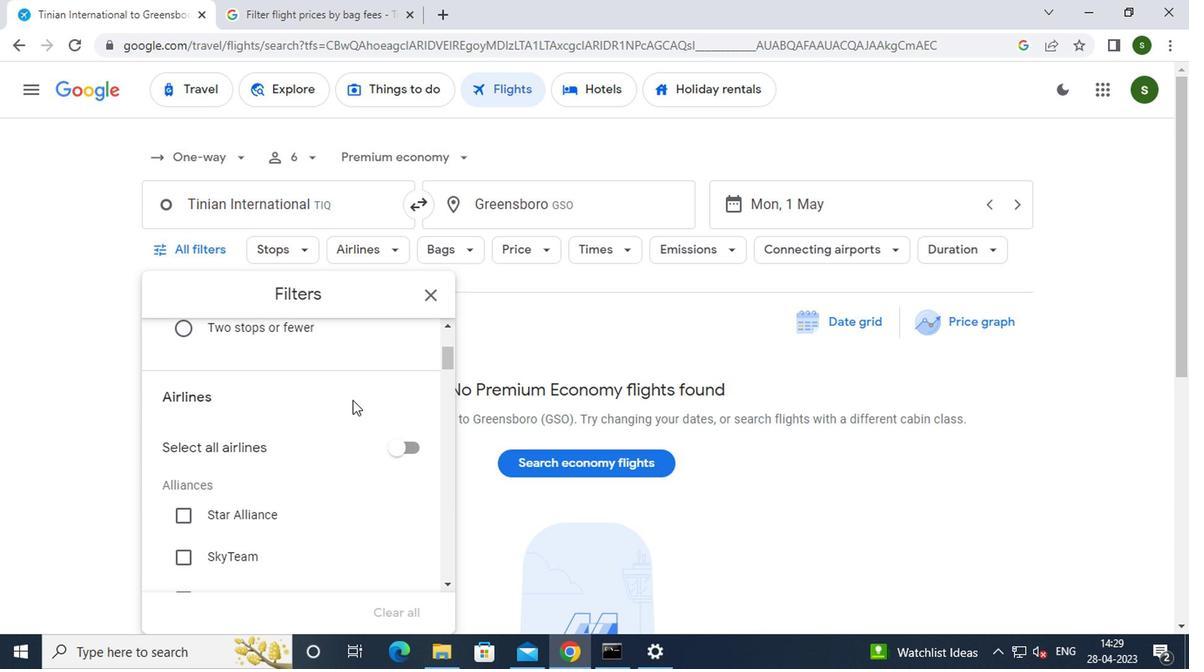
Action: Mouse scrolled (349, 400) with delta (0, 0)
Screenshot: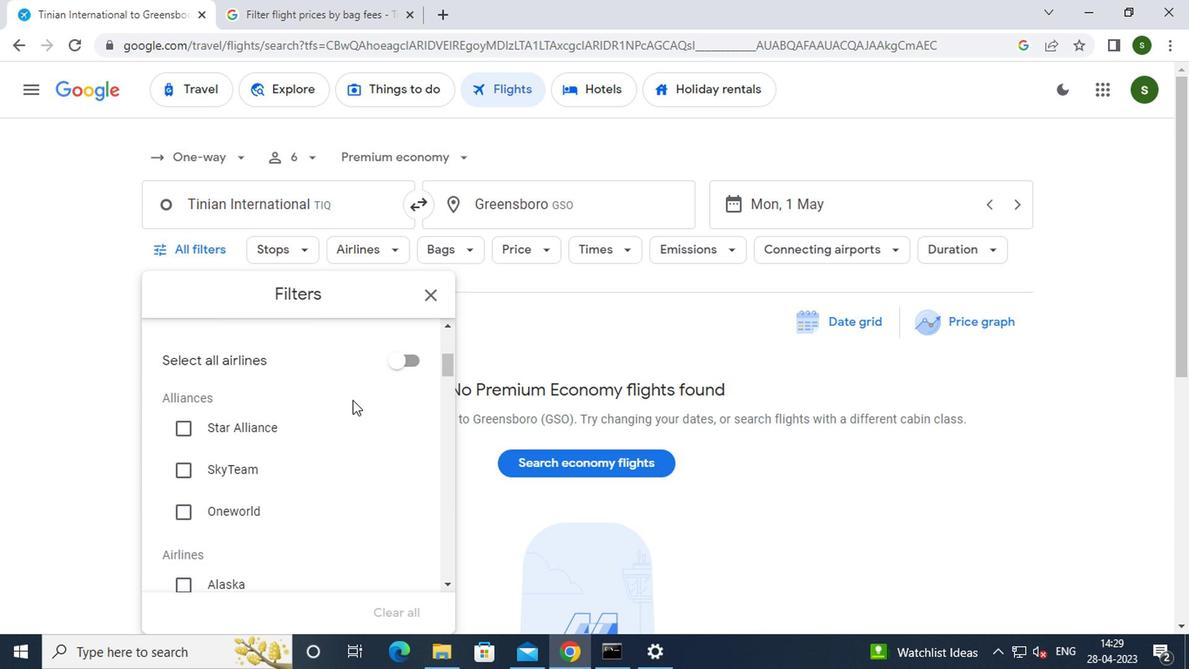 
Action: Mouse scrolled (349, 400) with delta (0, 0)
Screenshot: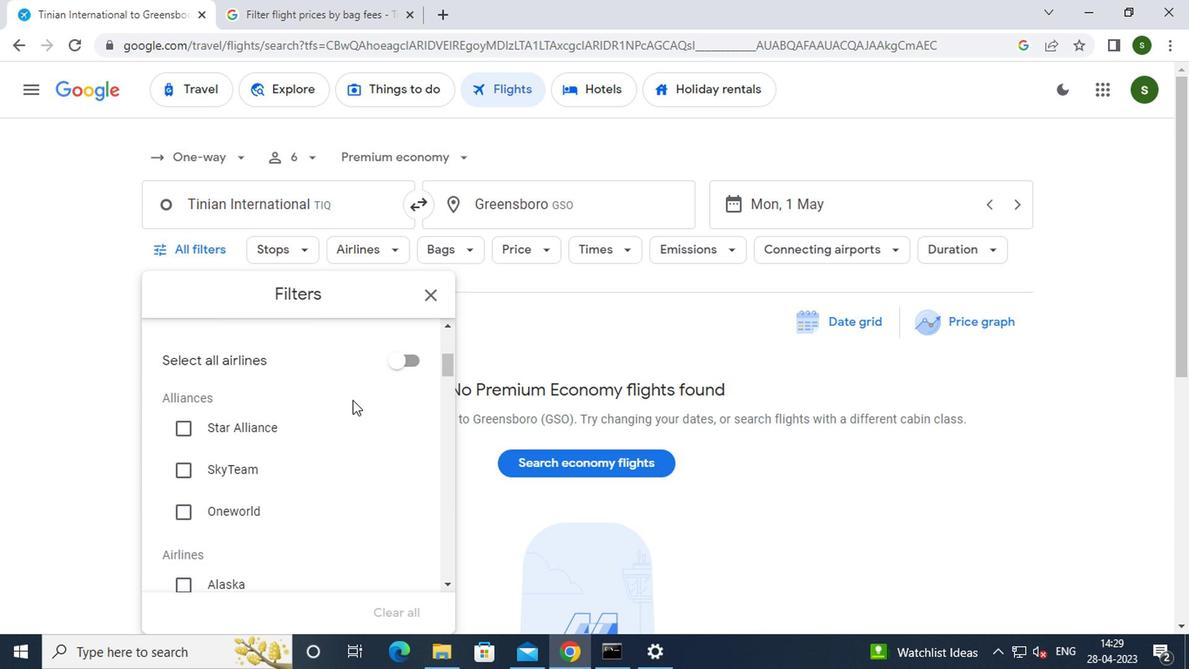 
Action: Mouse scrolled (349, 400) with delta (0, 0)
Screenshot: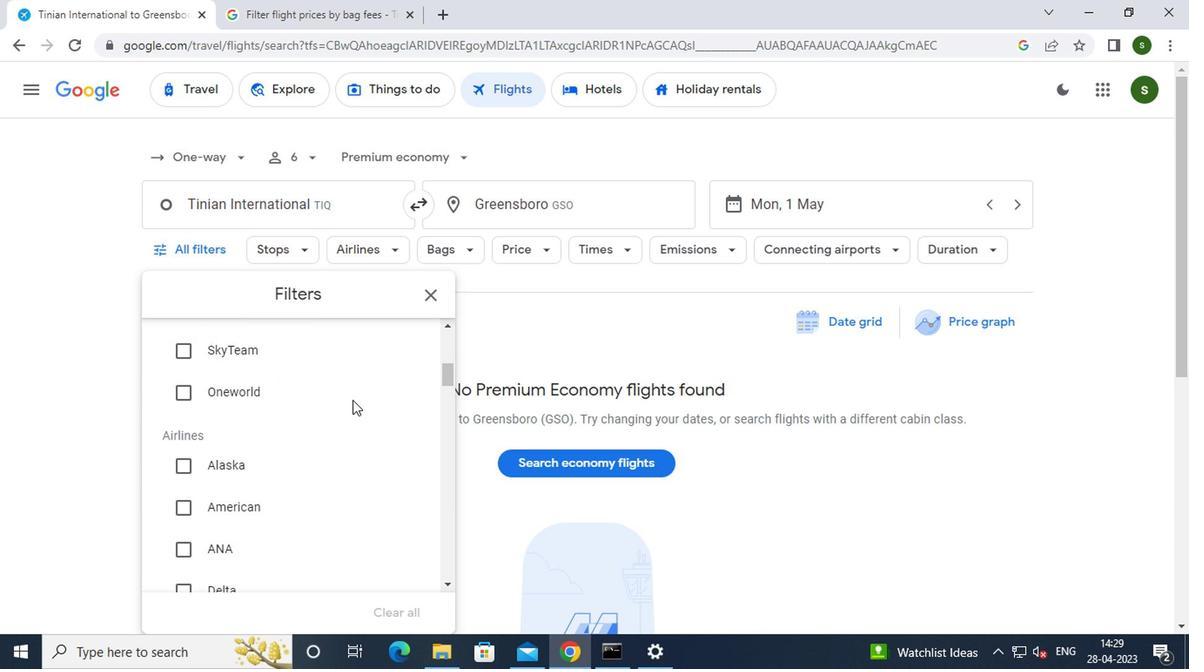 
Action: Mouse scrolled (349, 400) with delta (0, 0)
Screenshot: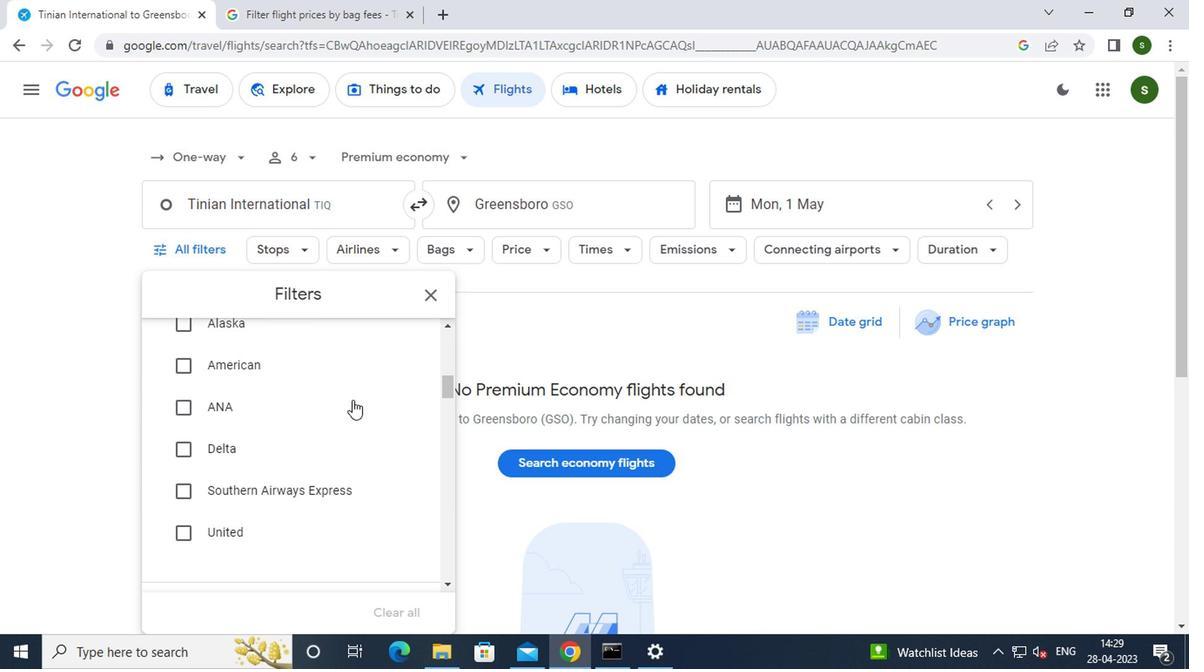 
Action: Mouse scrolled (349, 400) with delta (0, 0)
Screenshot: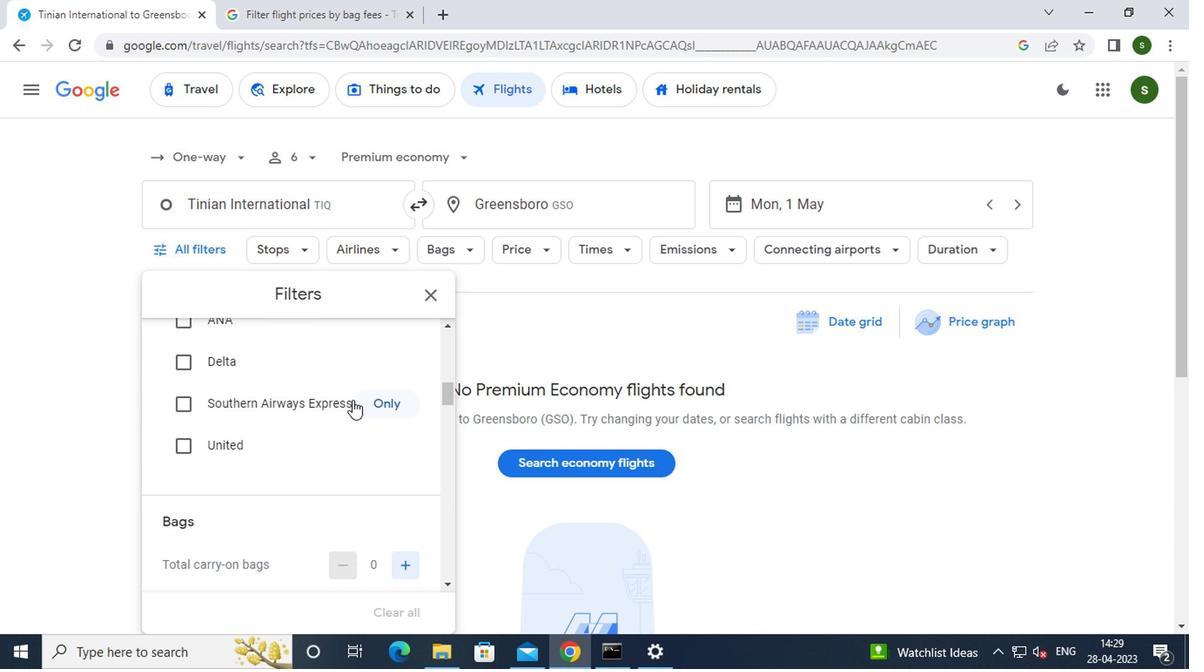
Action: Mouse moved to (397, 473)
Screenshot: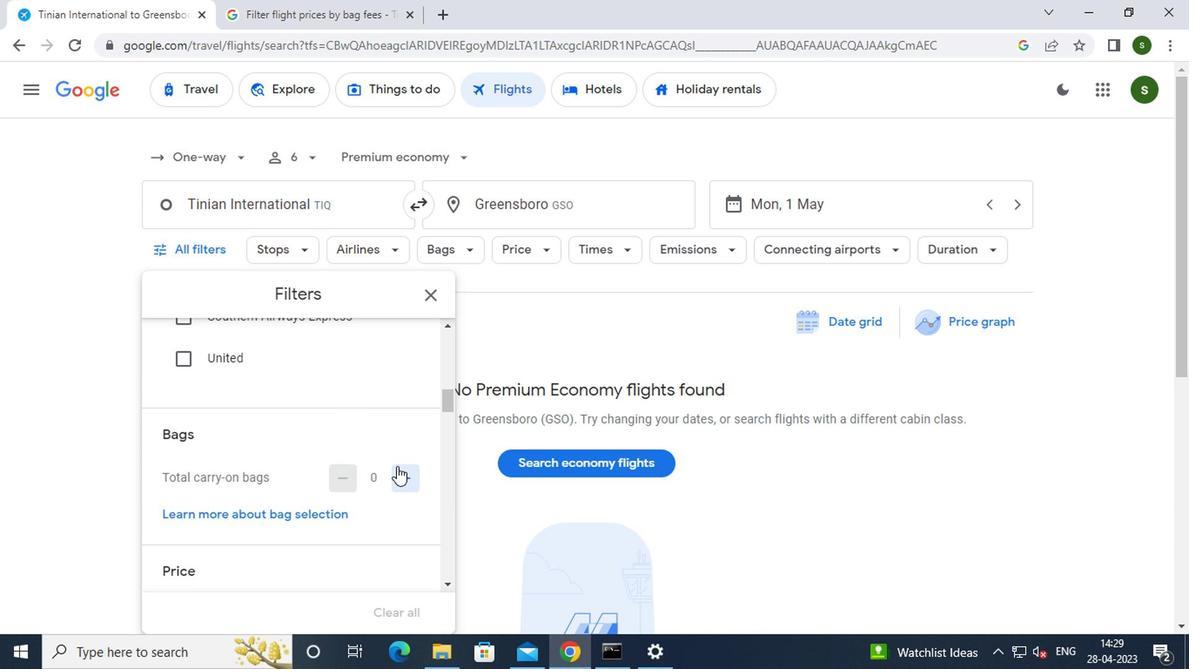 
Action: Mouse pressed left at (397, 473)
Screenshot: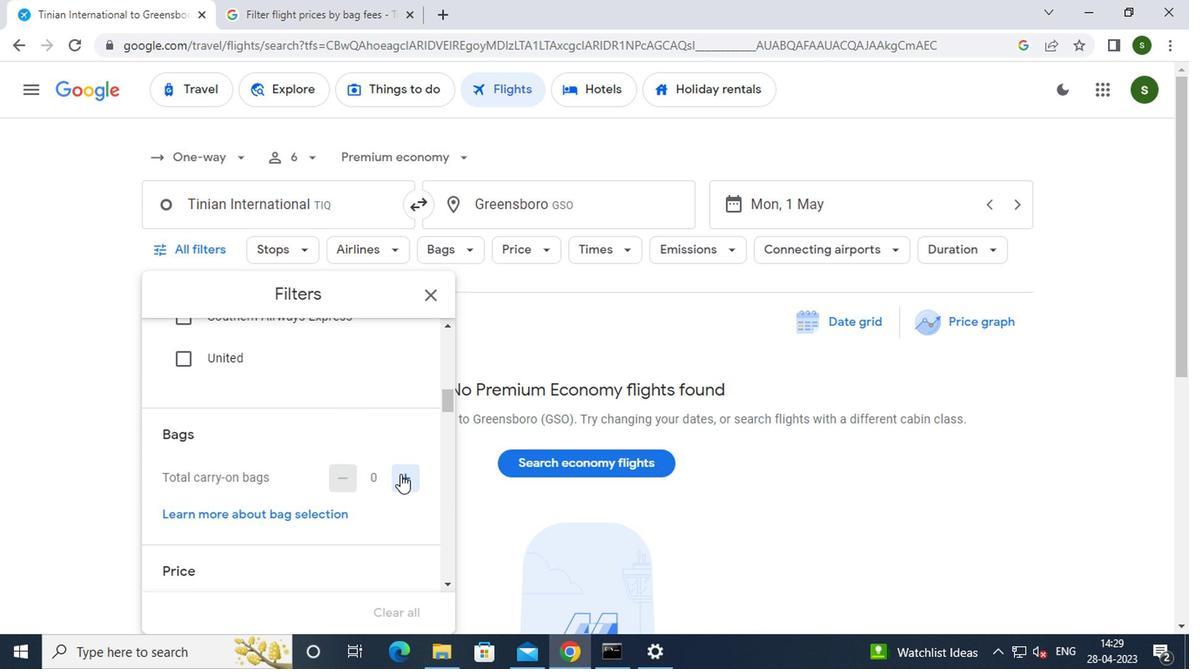
Action: Mouse moved to (356, 415)
Screenshot: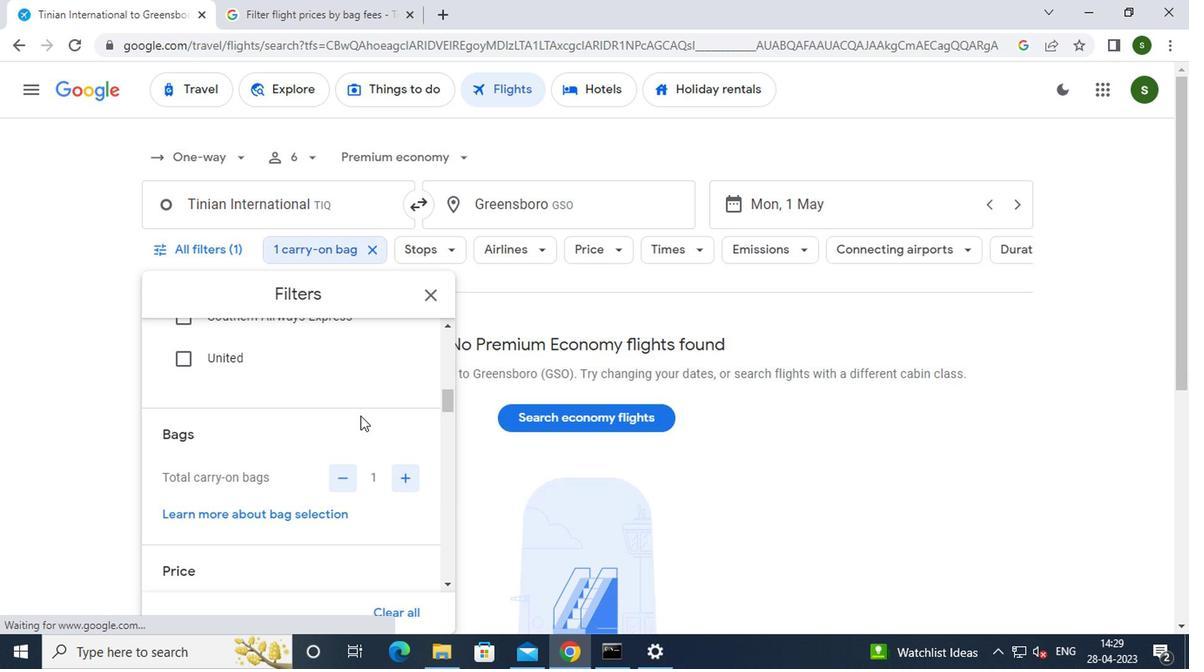 
Action: Mouse scrolled (356, 414) with delta (0, 0)
Screenshot: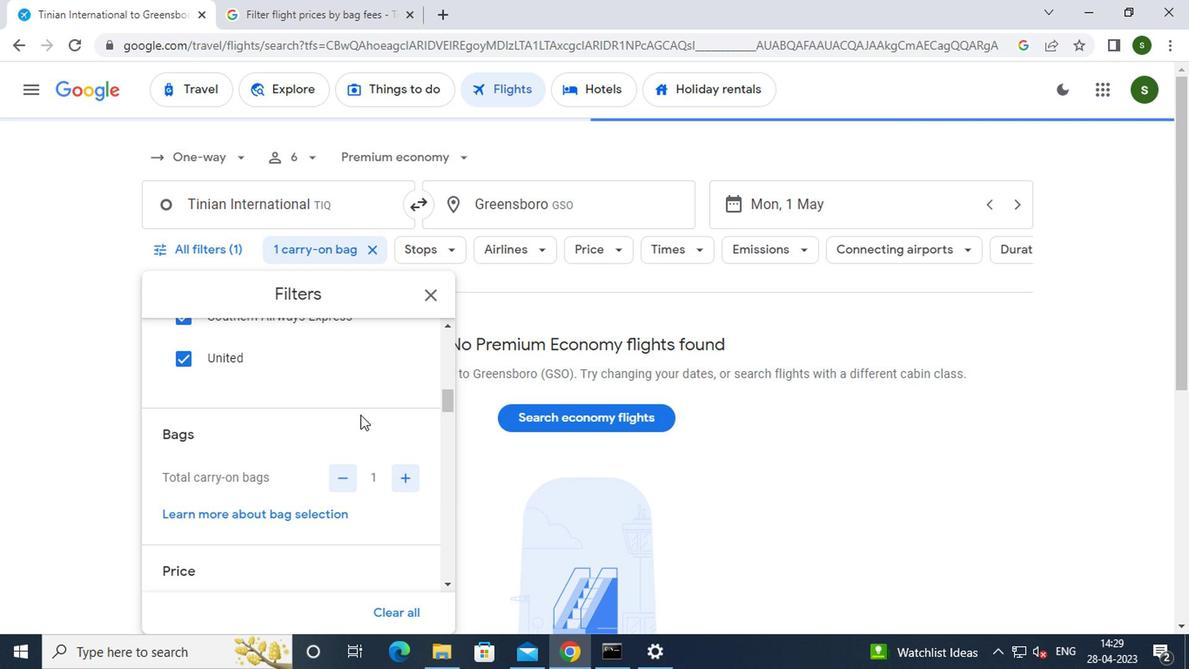 
Action: Mouse scrolled (356, 414) with delta (0, 0)
Screenshot: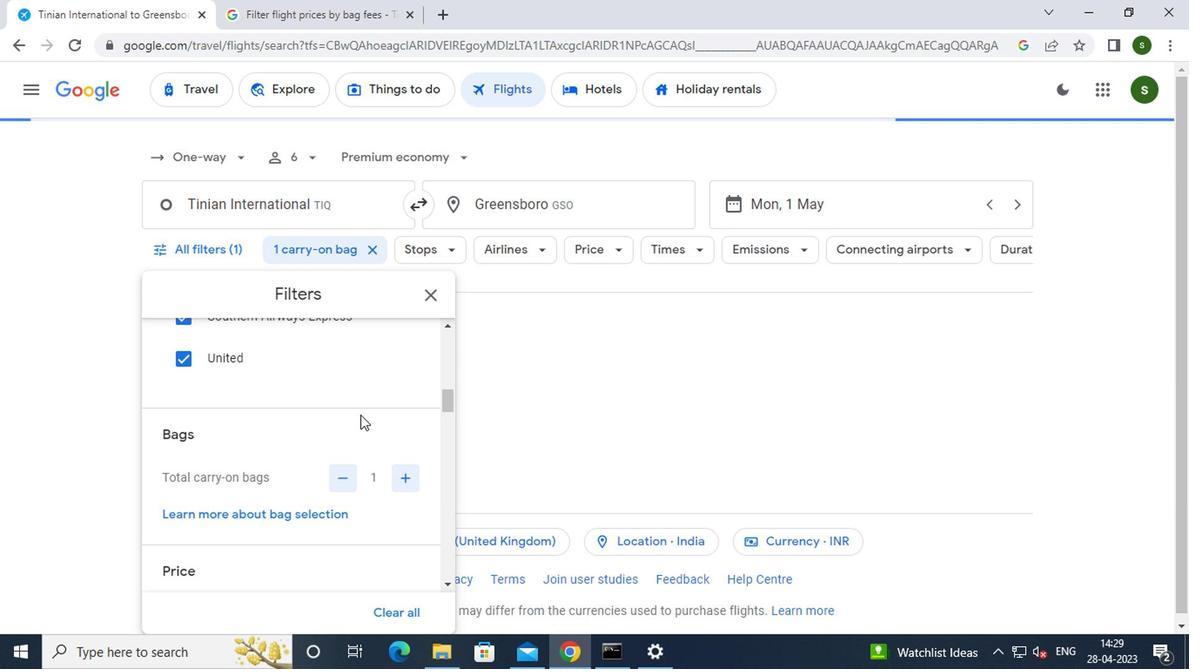
Action: Mouse moved to (405, 476)
Screenshot: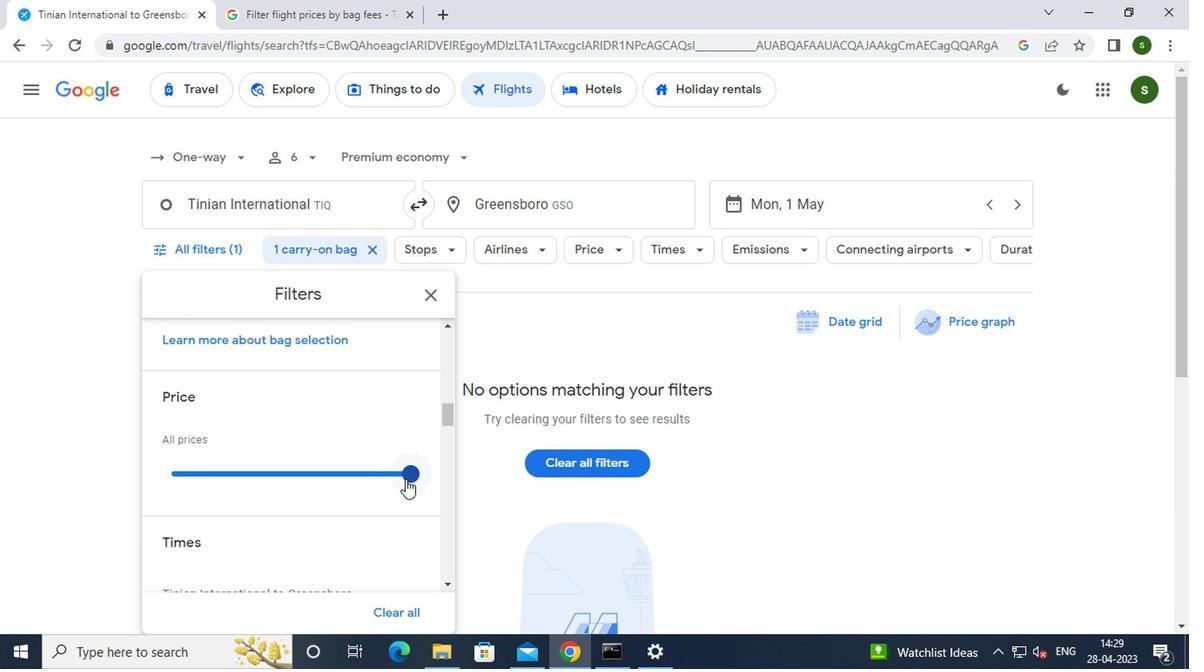 
Action: Mouse pressed left at (405, 476)
Screenshot: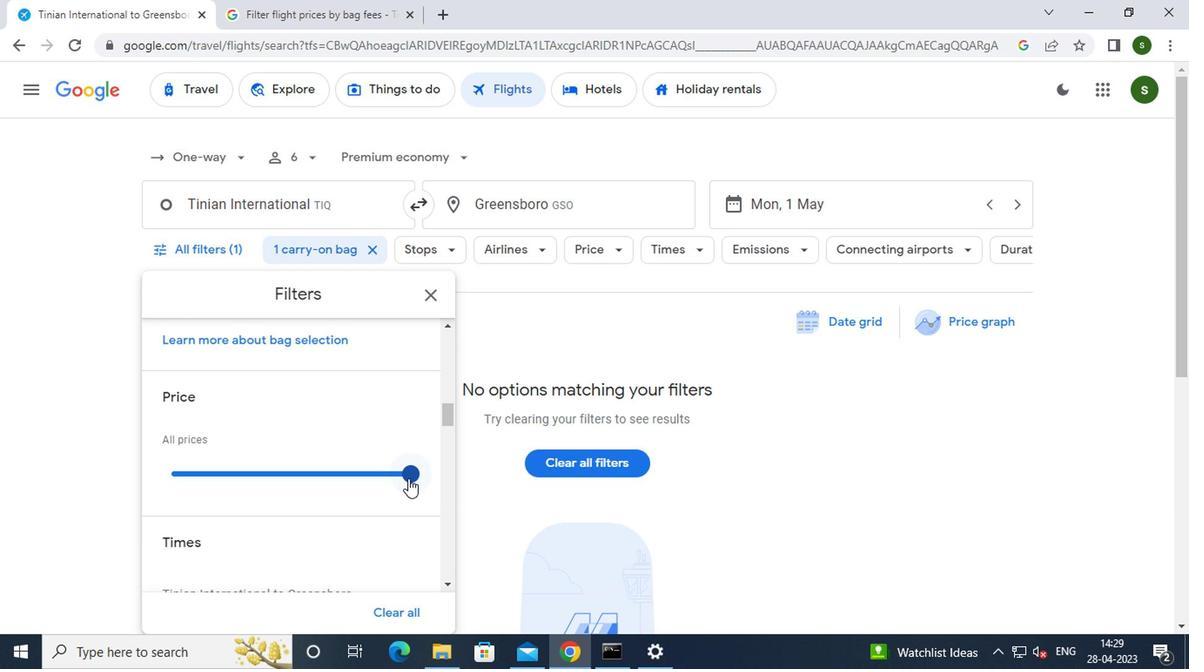
Action: Mouse moved to (327, 453)
Screenshot: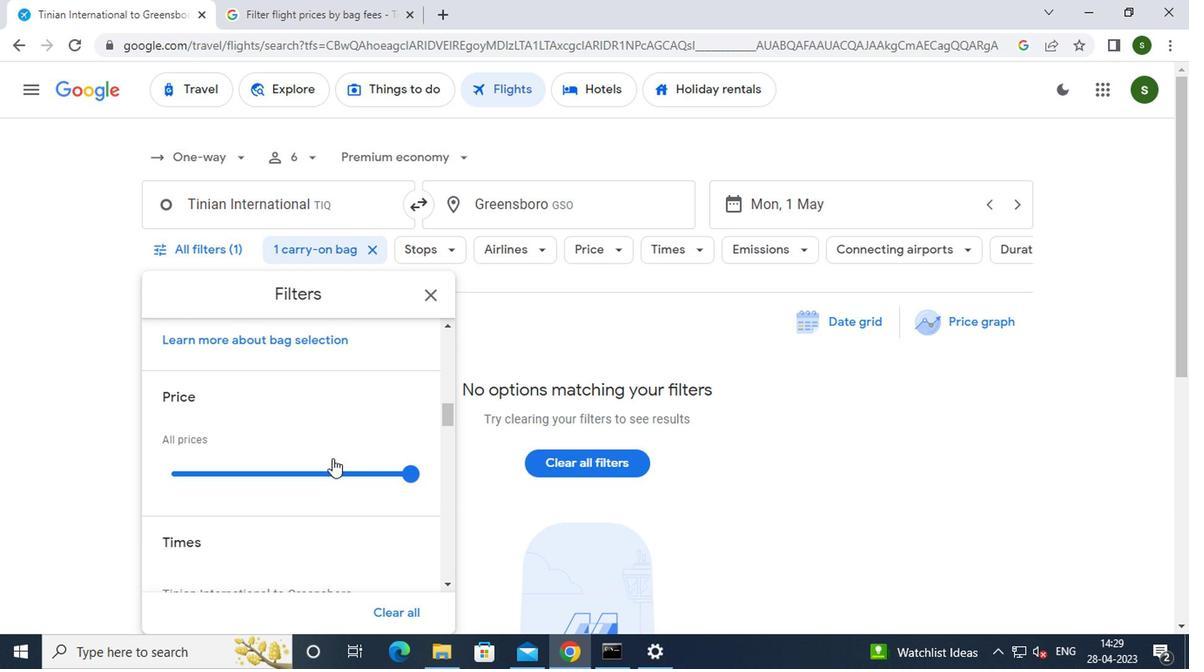 
Action: Mouse scrolled (327, 452) with delta (0, -1)
Screenshot: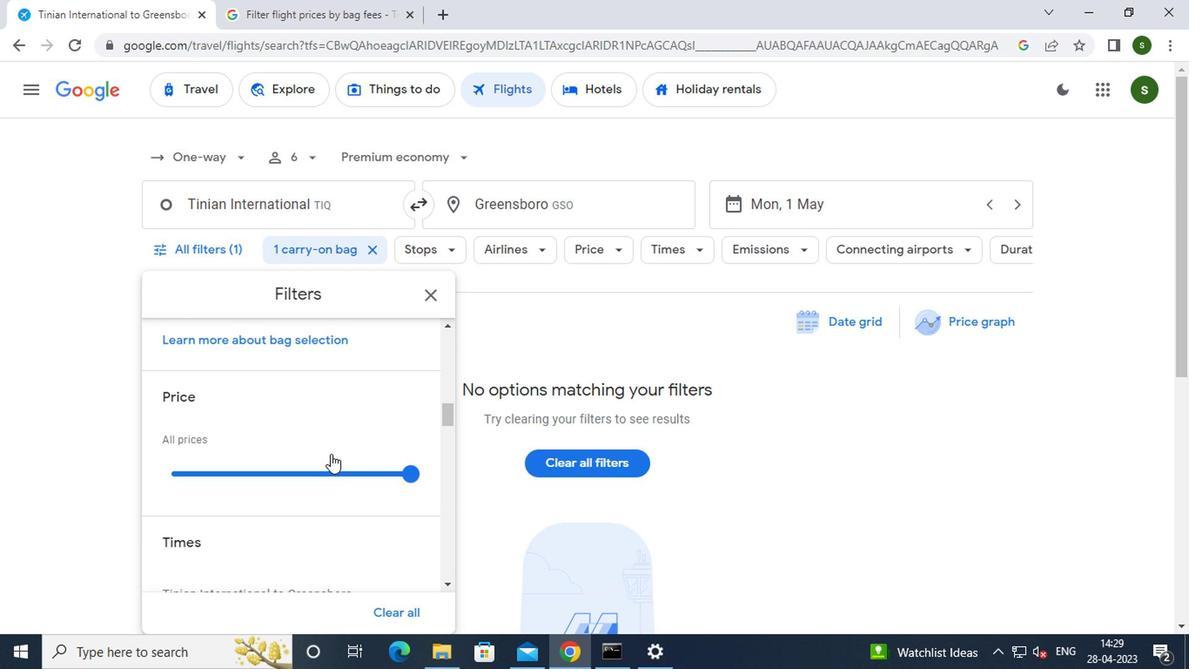 
Action: Mouse moved to (165, 577)
Screenshot: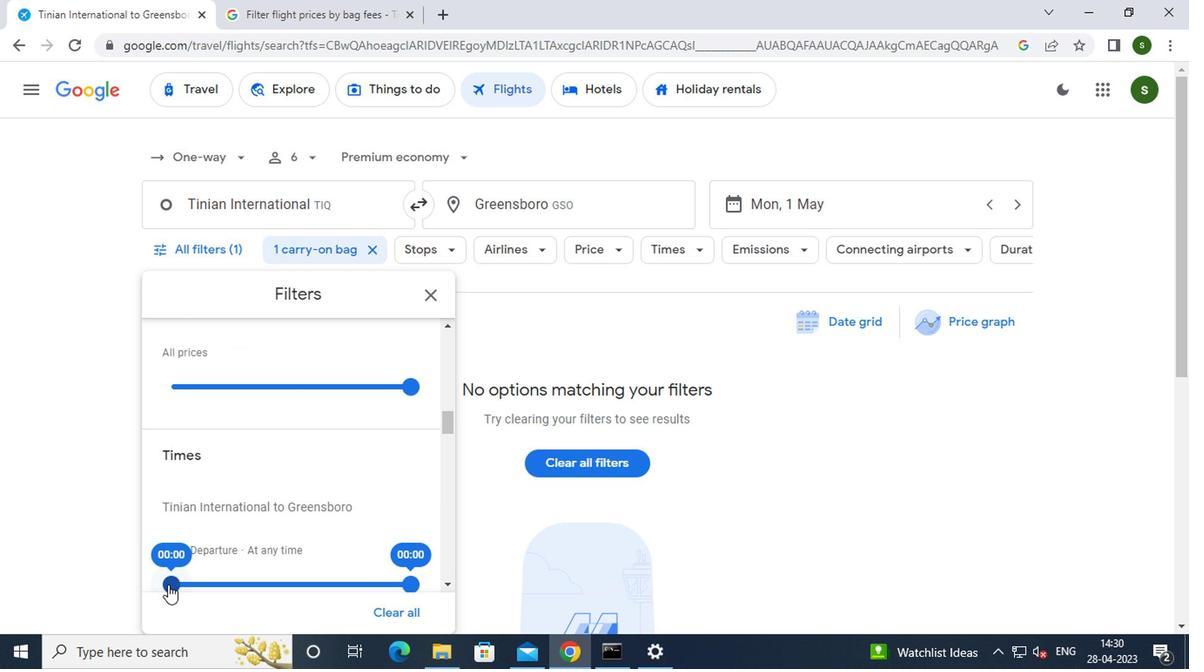 
Action: Mouse pressed left at (165, 577)
Screenshot: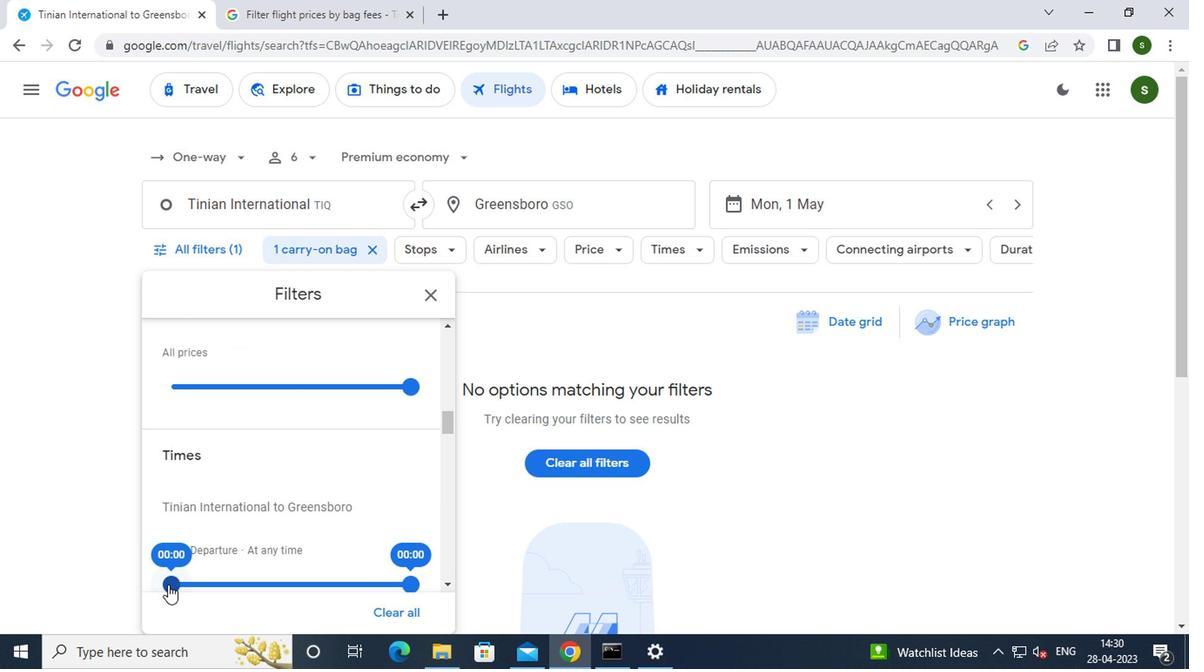
Action: Mouse moved to (761, 426)
Screenshot: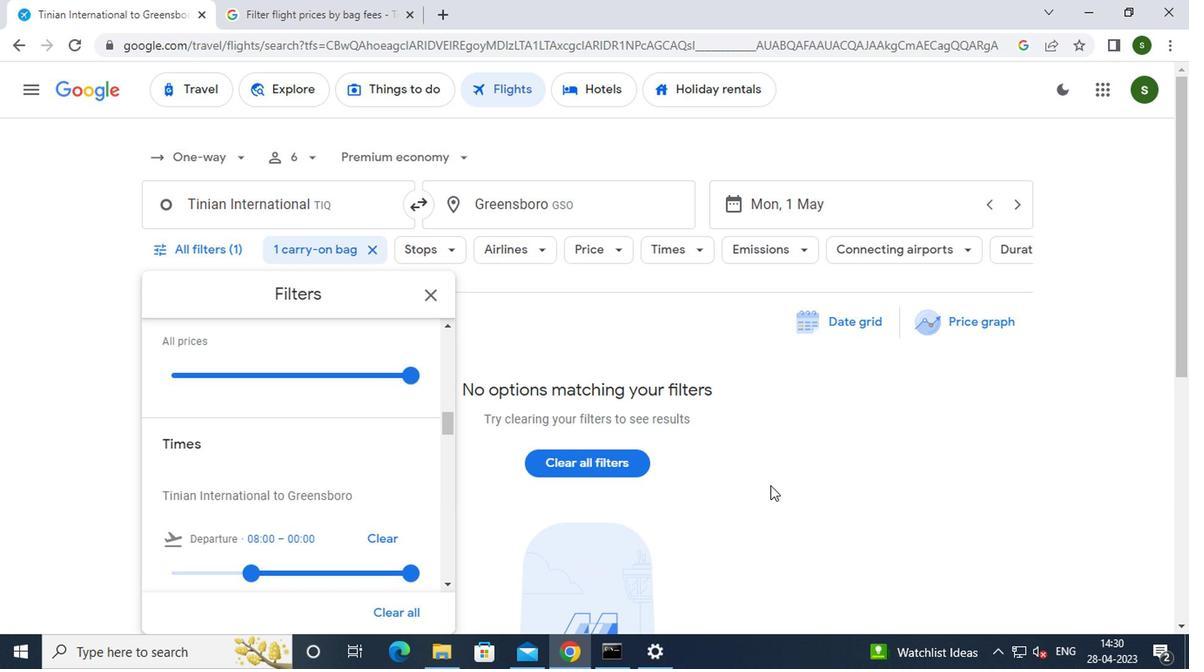 
Action: Mouse pressed left at (761, 426)
Screenshot: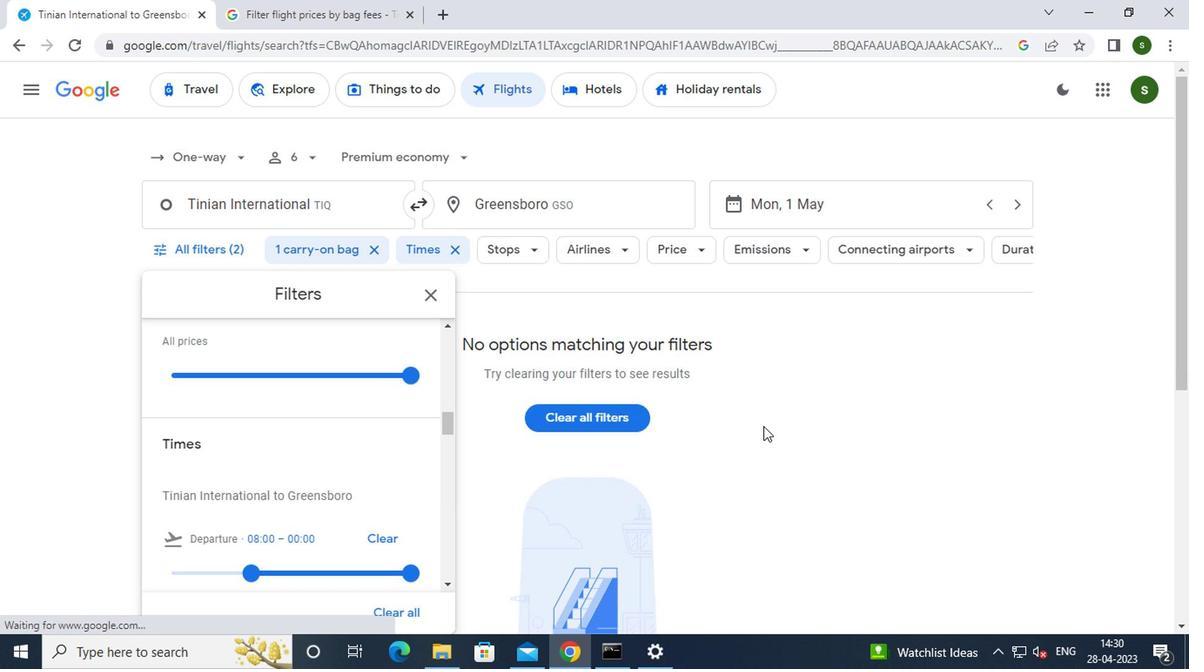 
Action: Mouse moved to (744, 429)
Screenshot: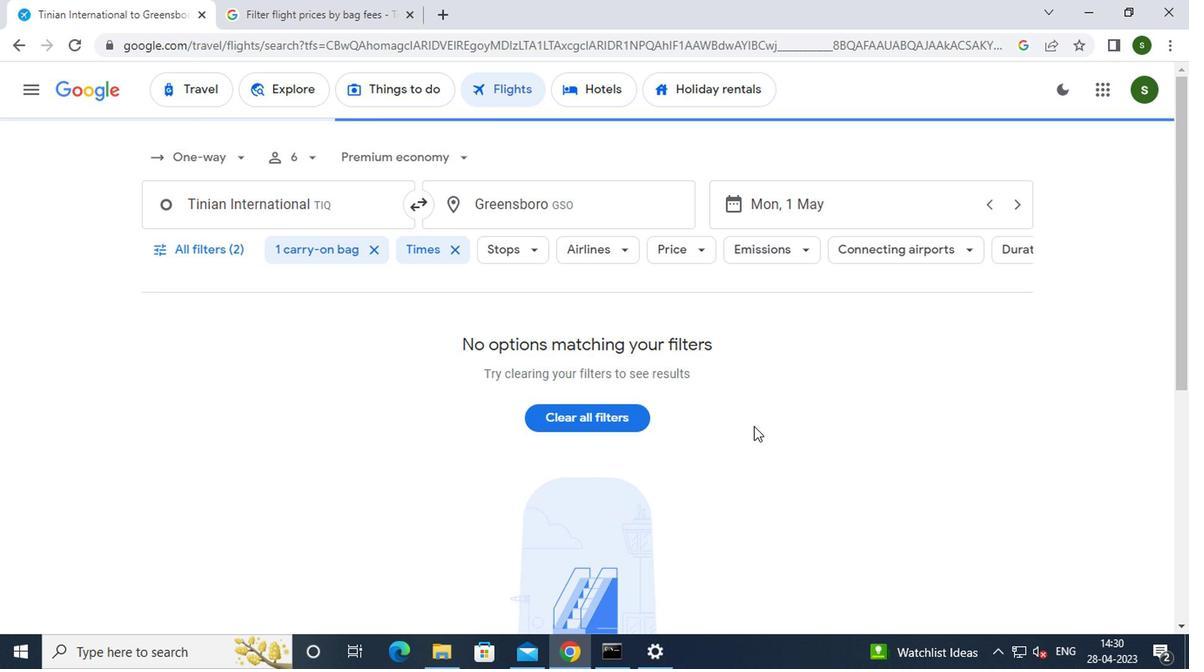
